 Task: Create new customer invoice with Date Opened: 17-Apr-23, Select Customer: The Overhaul, Terms: Net 15. Make invoice entry for item-1 with Date: 17-Apr-23, Description: African Spice Luxury Home Reed Diffuser & Decor
, Income Account: Income:Sales, Quantity: 2, Unit Price: 15.49, Sales Tax: Y, Sales Tax Included: N, Tax Table: Sales Tax. Make entry for item-2 with Date: 17-Apr-23, Description: Neutrogena Healthy Lips Plumping Serum
, Income Account: Income:Sales, Quantity: 1, Unit Price: 10.99, Sales Tax: Y, Sales Tax Included: N, Tax Table: Sales Tax. Post Invoice with Post Date: 17-Apr-23, Post to Accounts: Assets:Accounts Receivable. Pay / Process Payment with Transaction Date: 01-May-23, Amount: 44.49, Transfer Account: Checking Account. Go to 'Print Invoice'.
Action: Mouse moved to (170, 35)
Screenshot: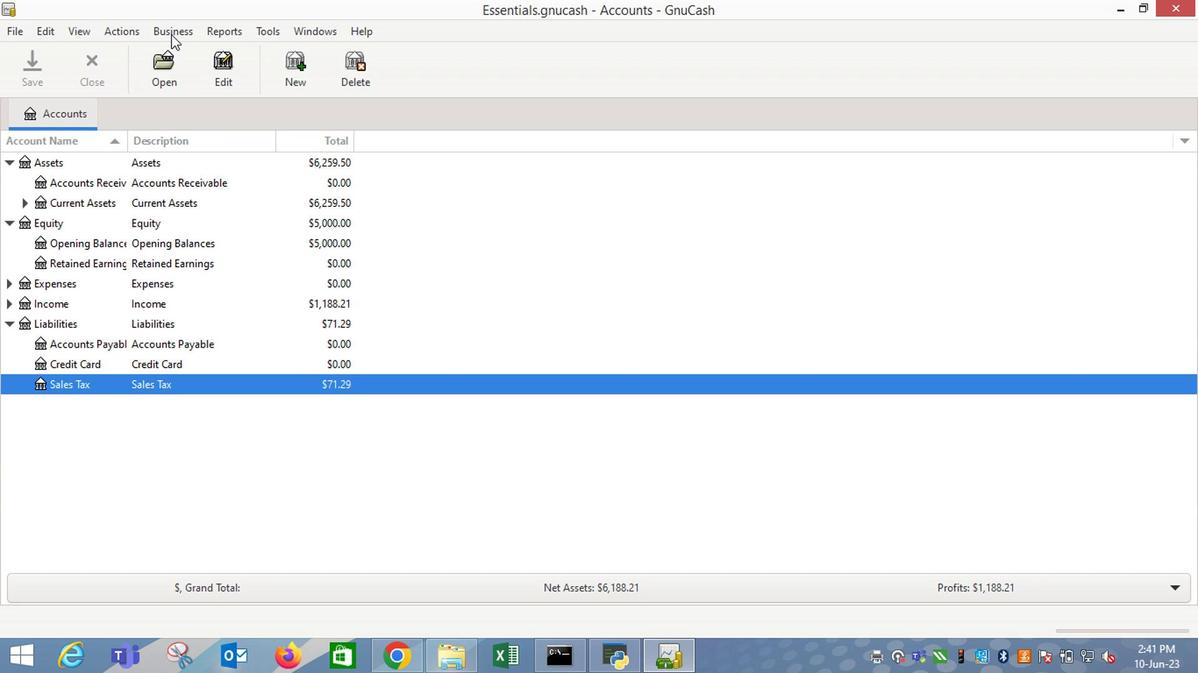 
Action: Mouse pressed left at (170, 35)
Screenshot: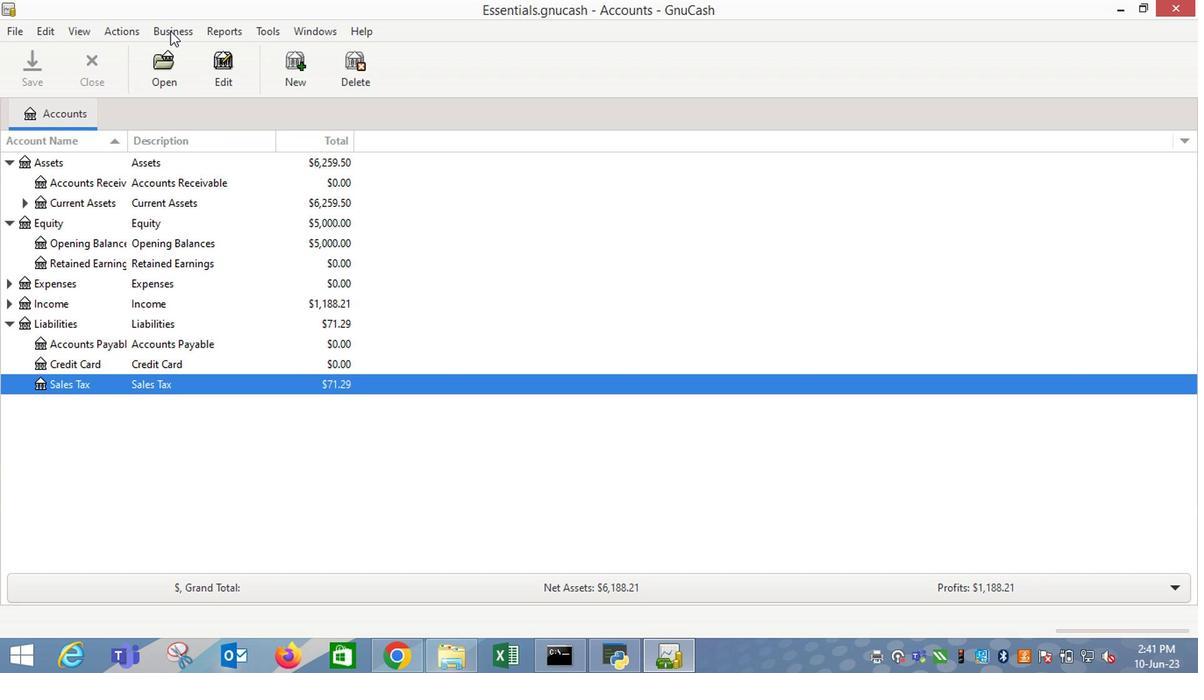 
Action: Mouse moved to (415, 124)
Screenshot: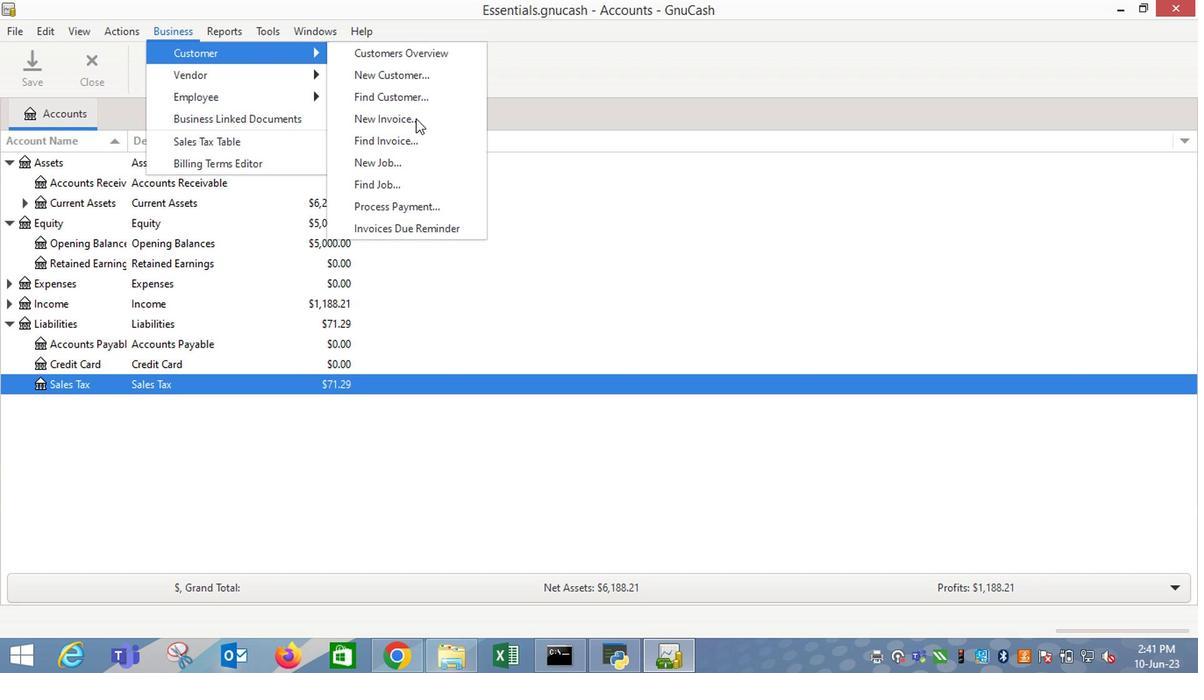 
Action: Mouse pressed left at (415, 124)
Screenshot: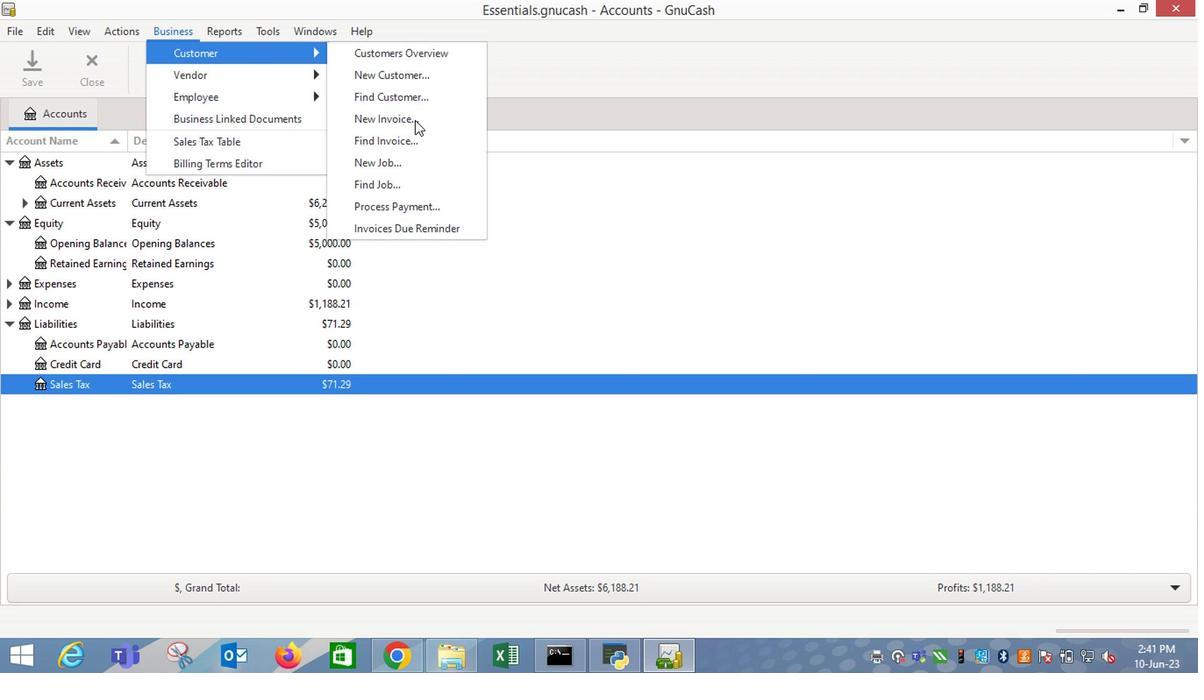 
Action: Mouse moved to (717, 273)
Screenshot: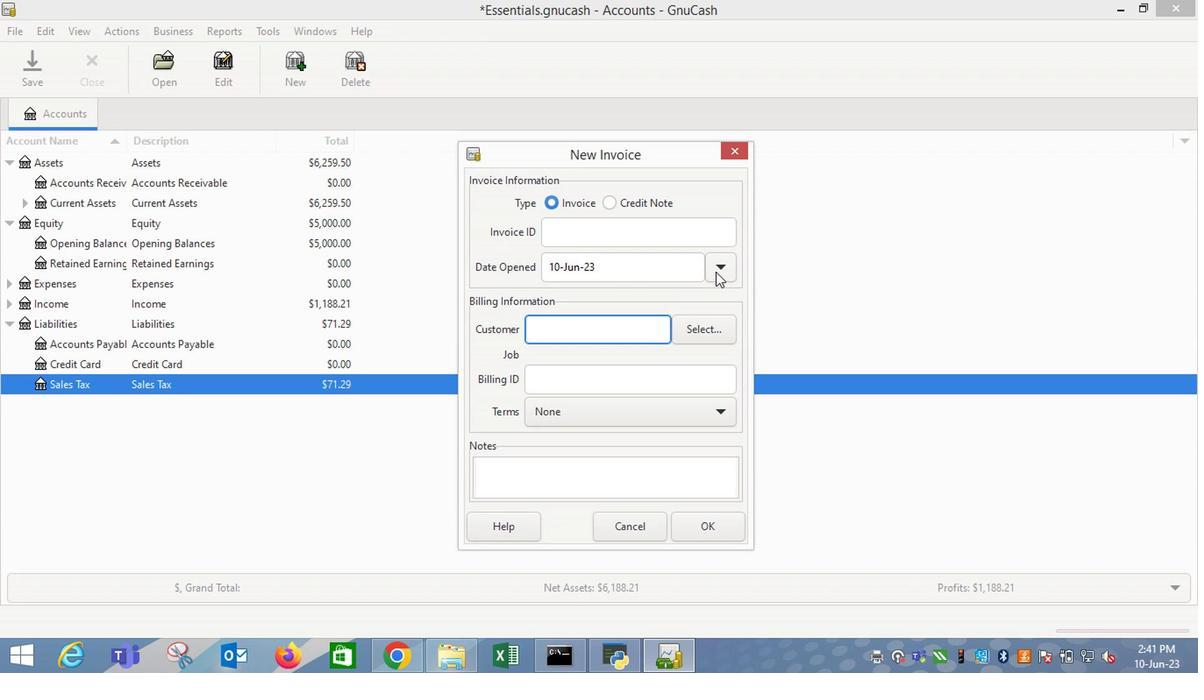 
Action: Mouse pressed left at (717, 273)
Screenshot: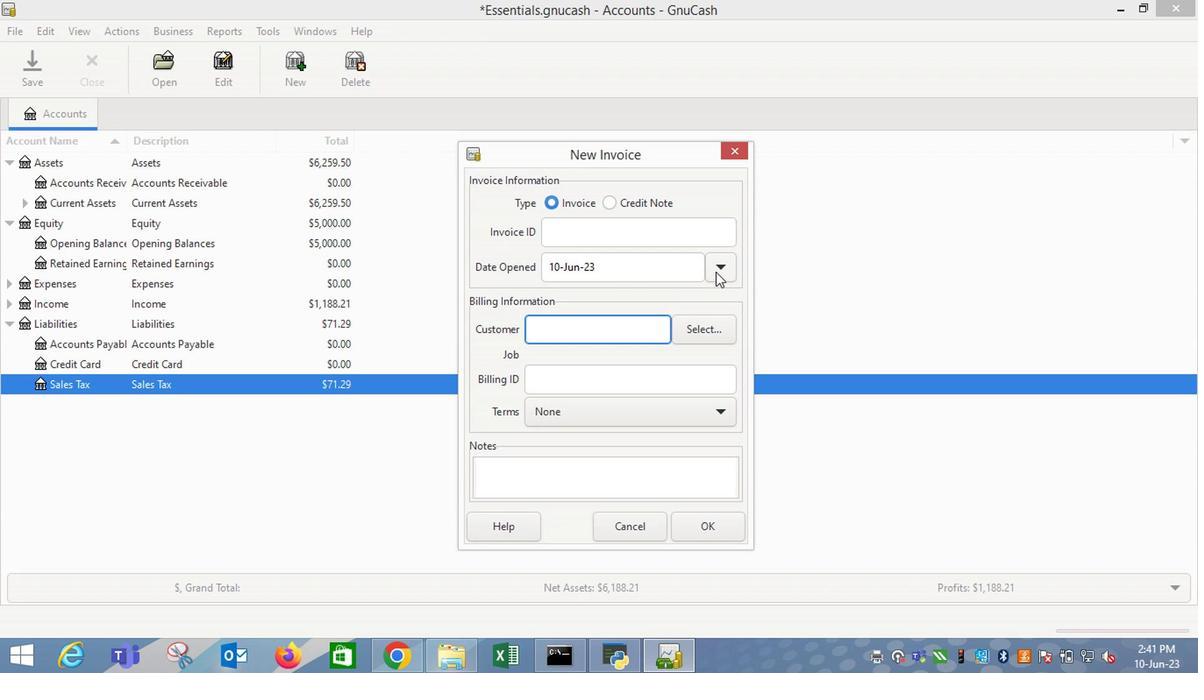 
Action: Mouse moved to (584, 298)
Screenshot: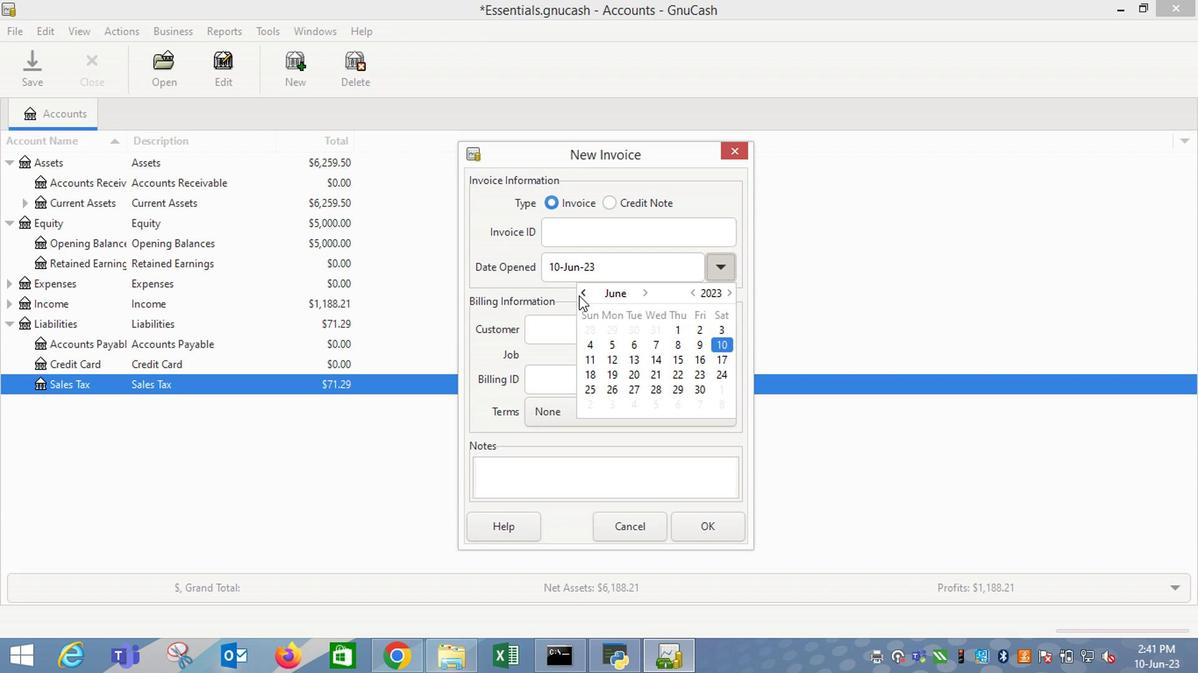 
Action: Mouse pressed left at (584, 298)
Screenshot: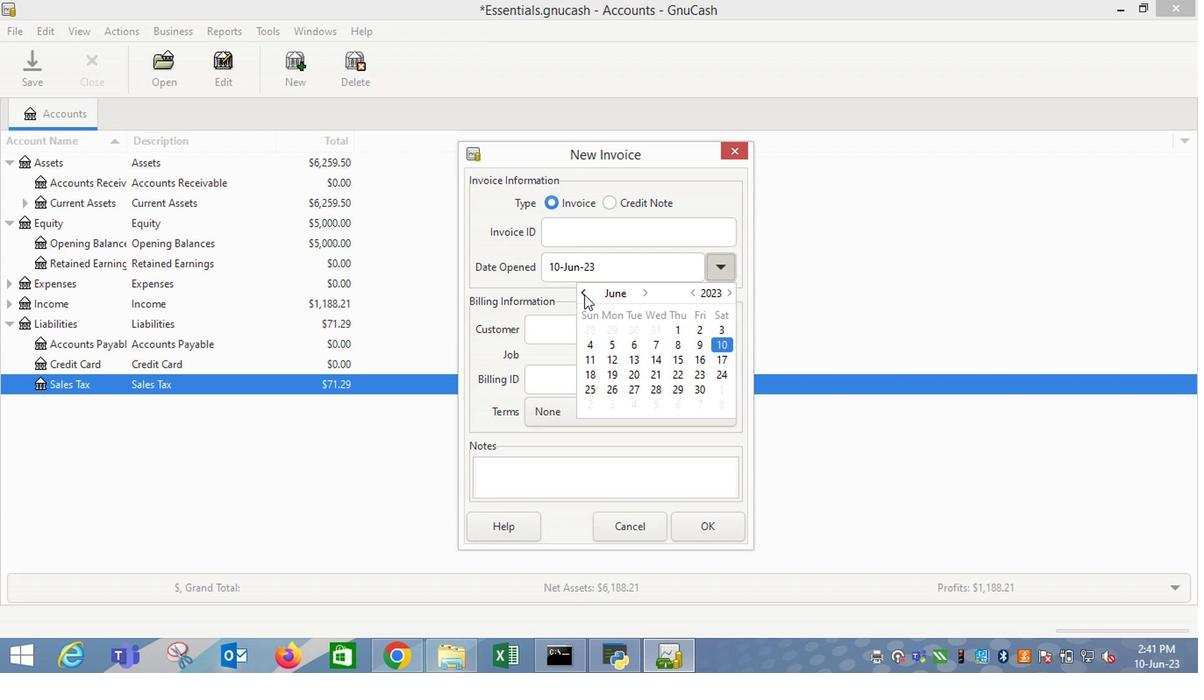 
Action: Mouse pressed left at (584, 298)
Screenshot: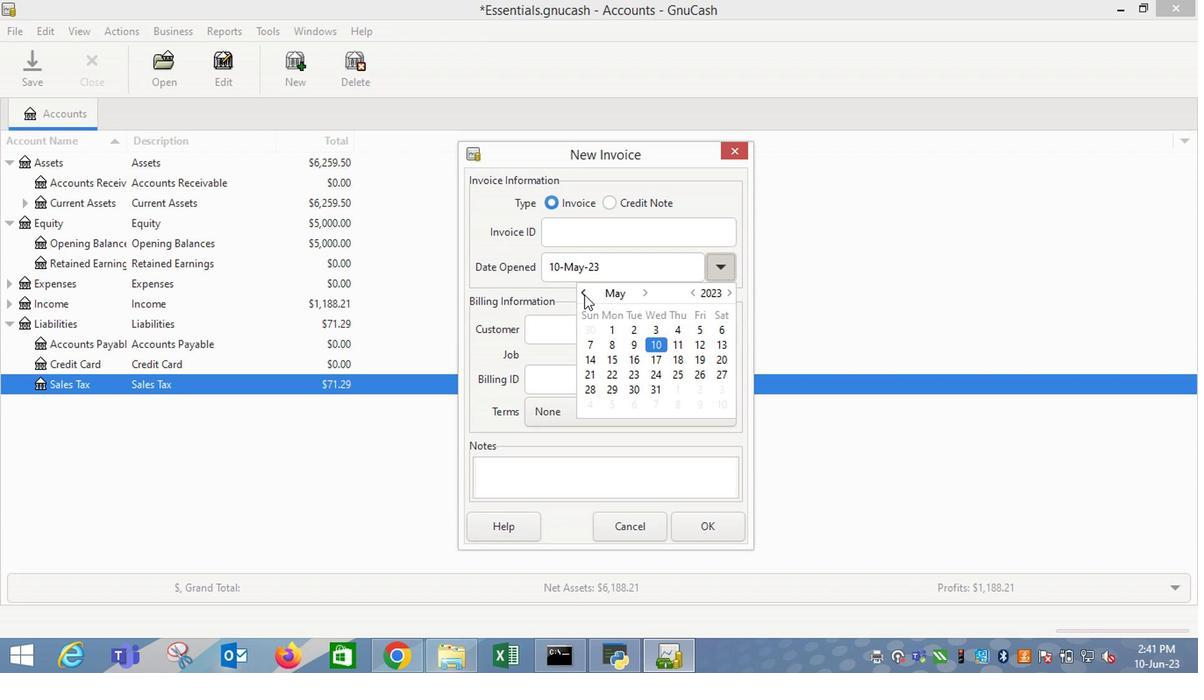 
Action: Mouse moved to (612, 380)
Screenshot: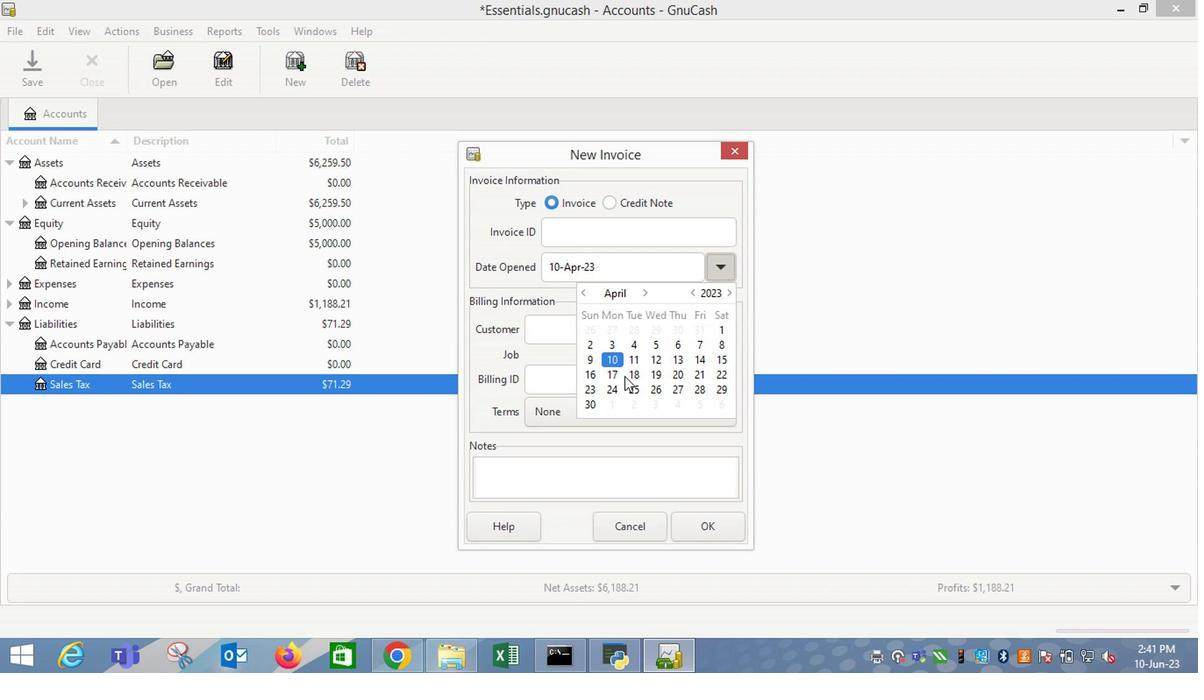 
Action: Mouse pressed left at (612, 380)
Screenshot: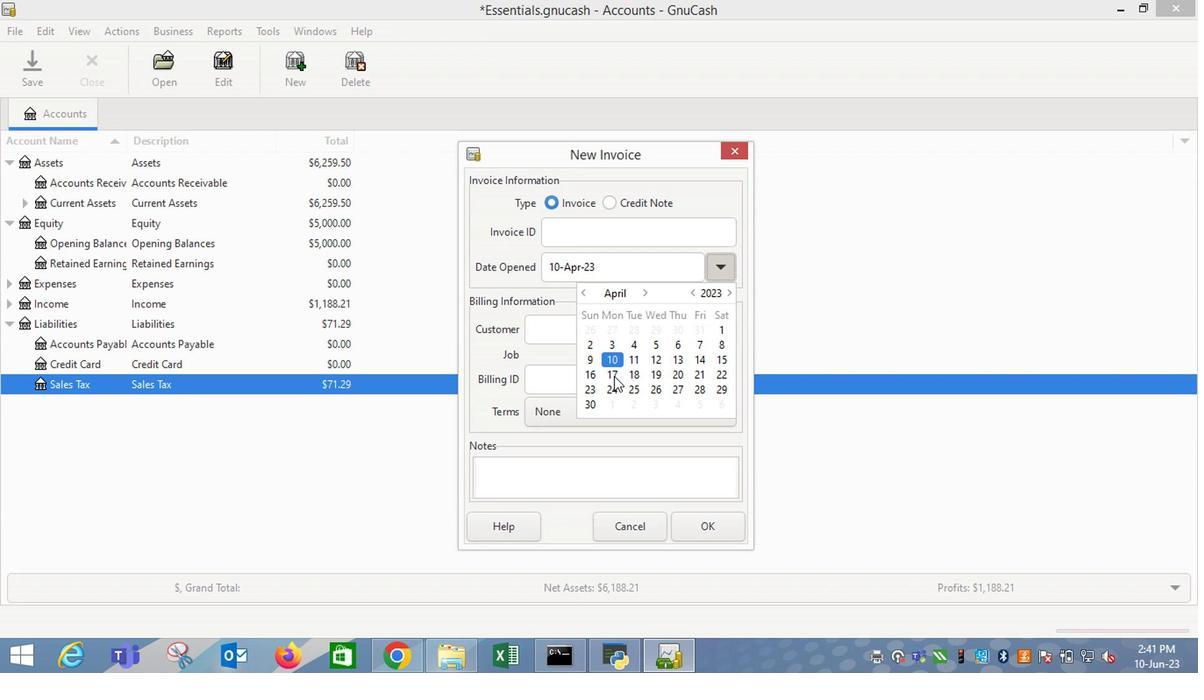 
Action: Mouse moved to (538, 337)
Screenshot: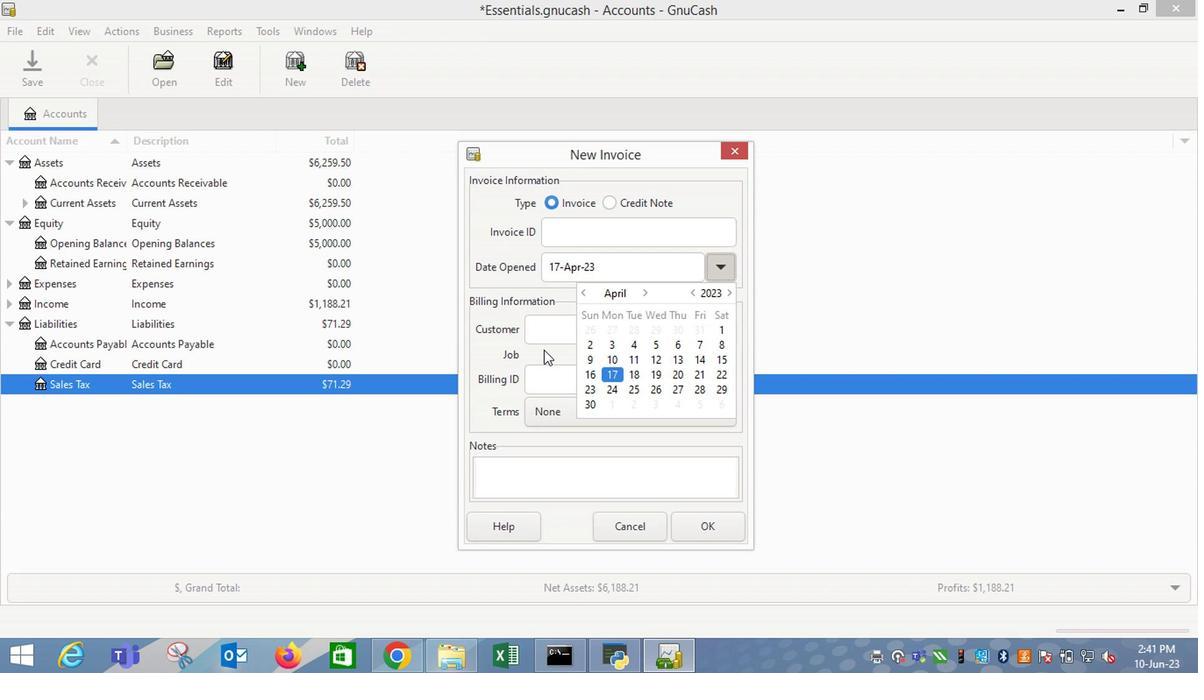 
Action: Mouse pressed left at (538, 337)
Screenshot: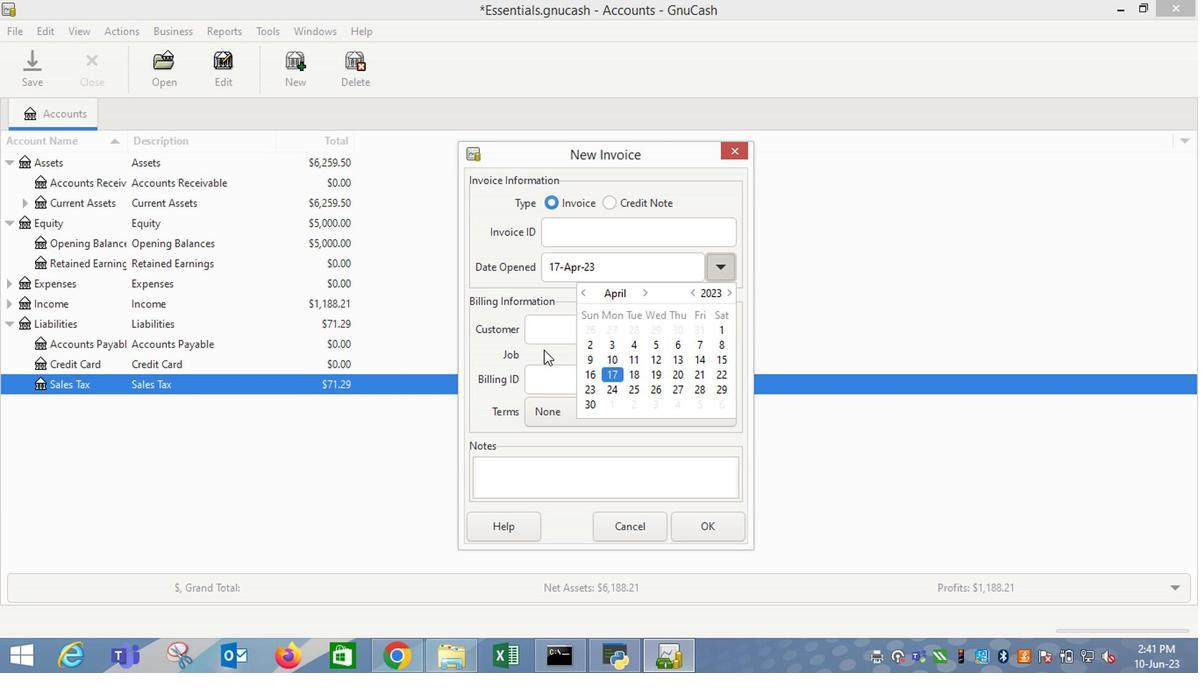 
Action: Mouse pressed left at (538, 337)
Screenshot: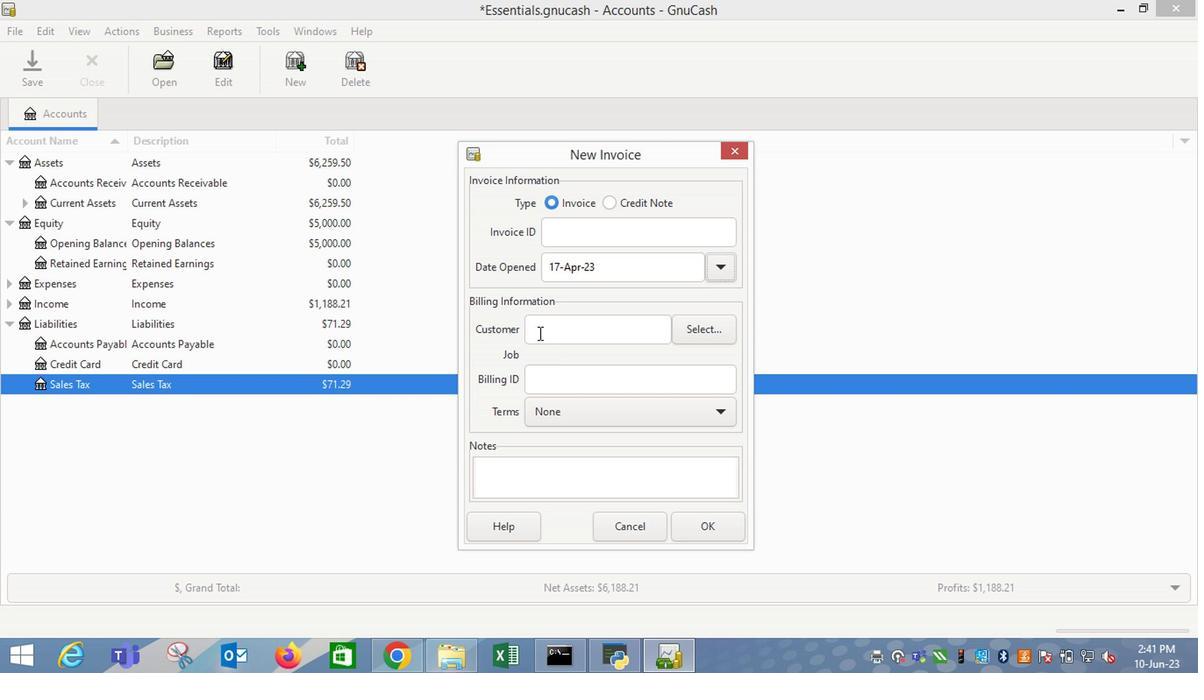 
Action: Key pressed <Key.shift_r>The<Key.space><Key.shift_r>O
Screenshot: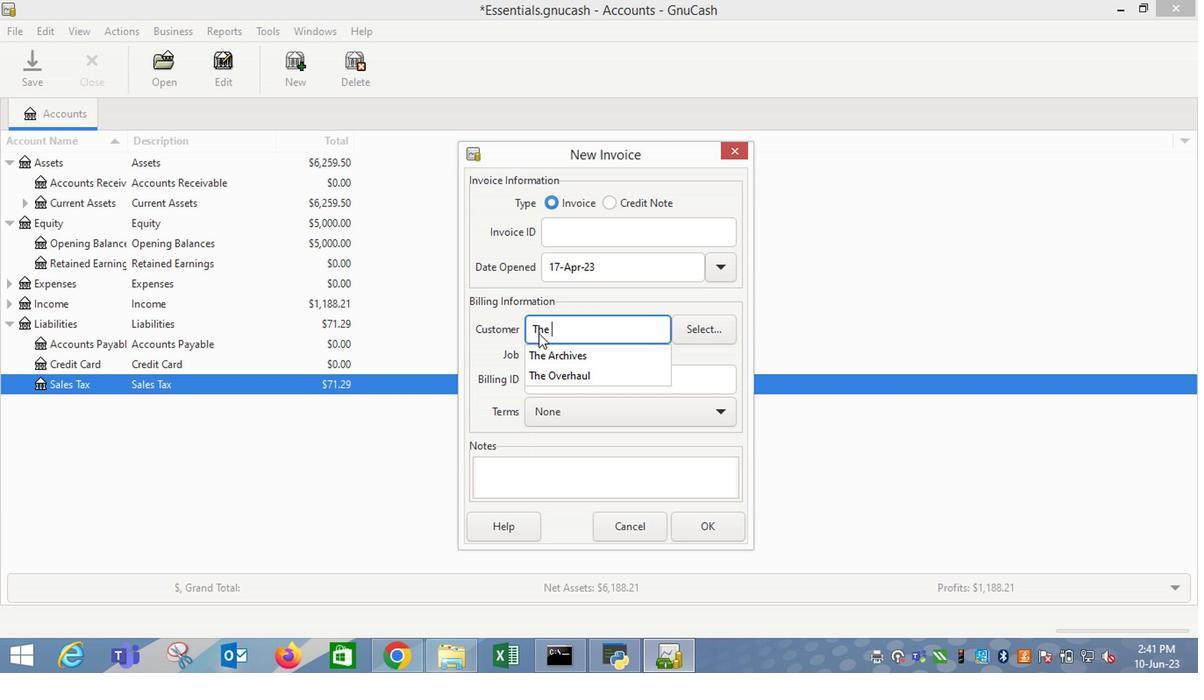 
Action: Mouse moved to (559, 357)
Screenshot: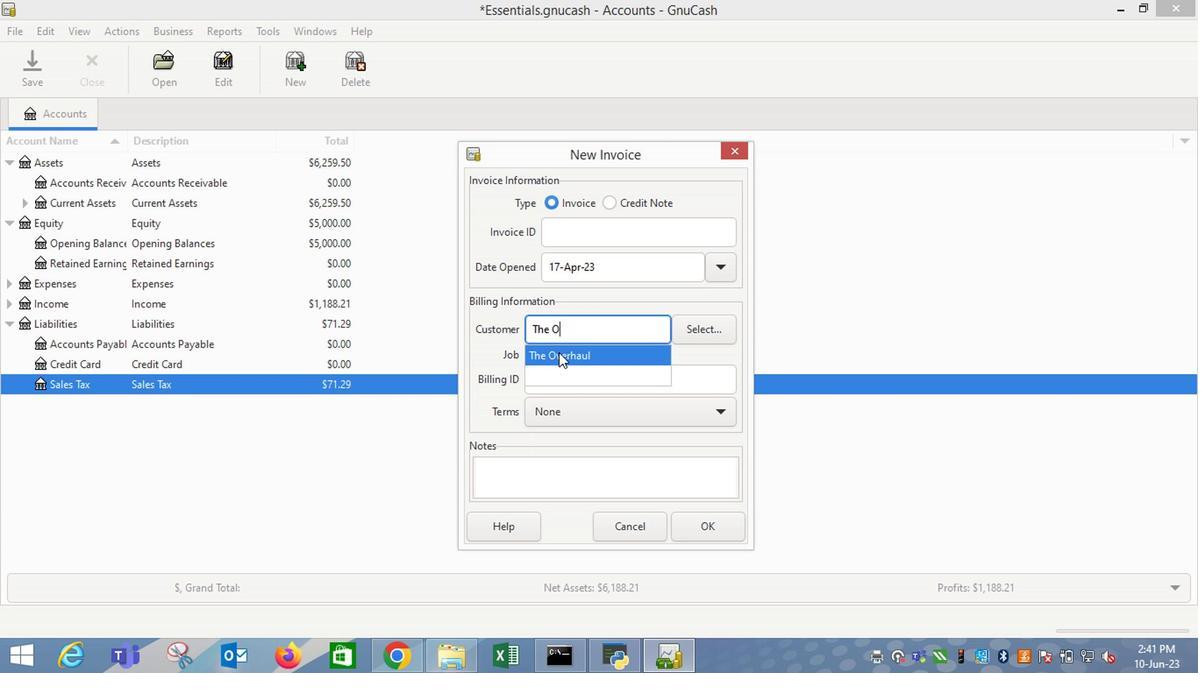 
Action: Mouse pressed left at (559, 357)
Screenshot: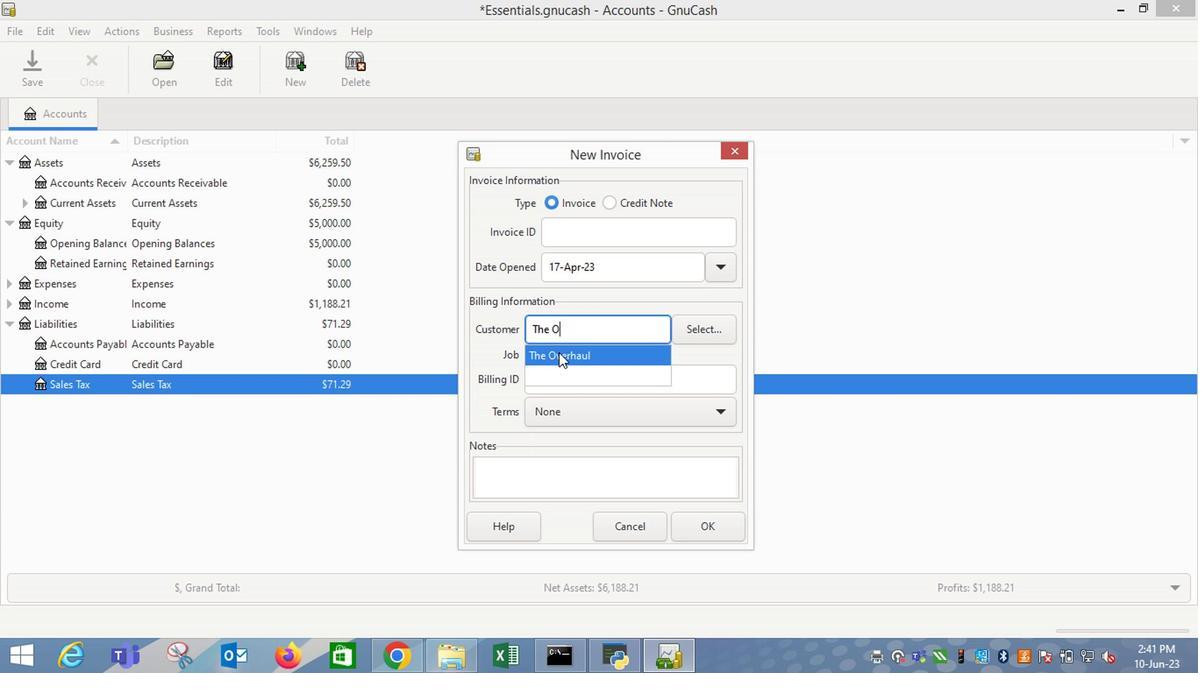 
Action: Mouse moved to (556, 431)
Screenshot: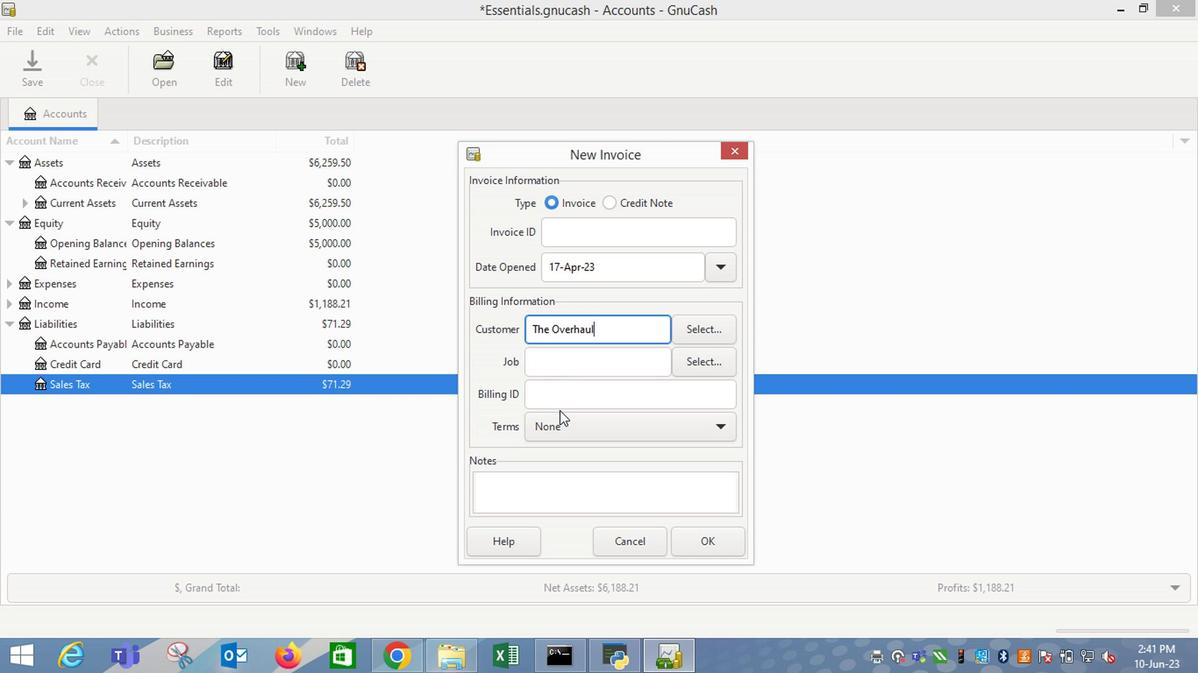 
Action: Mouse pressed left at (556, 431)
Screenshot: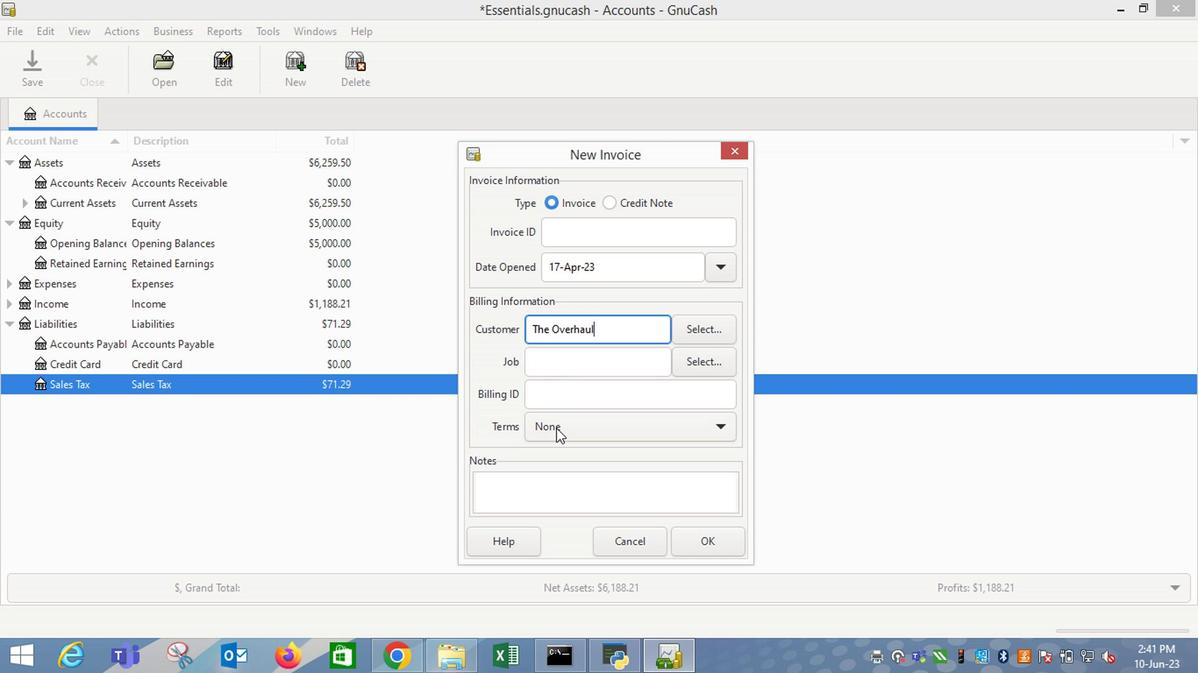 
Action: Mouse moved to (562, 464)
Screenshot: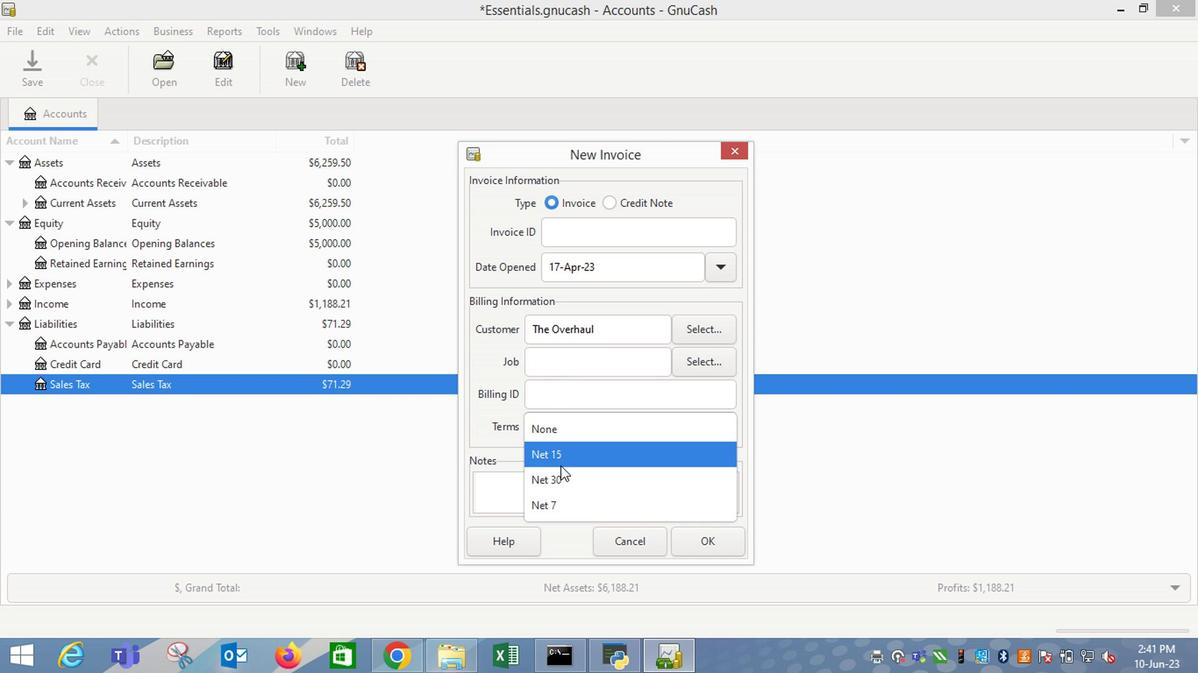 
Action: Mouse pressed left at (562, 464)
Screenshot: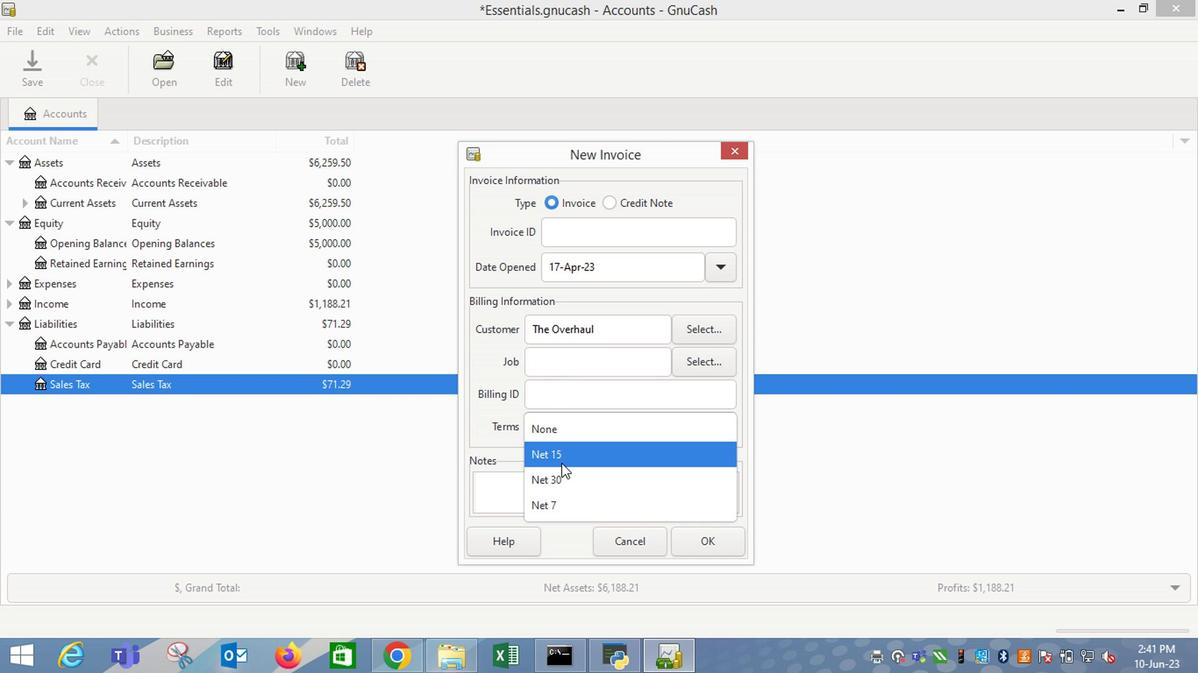 
Action: Mouse moved to (700, 556)
Screenshot: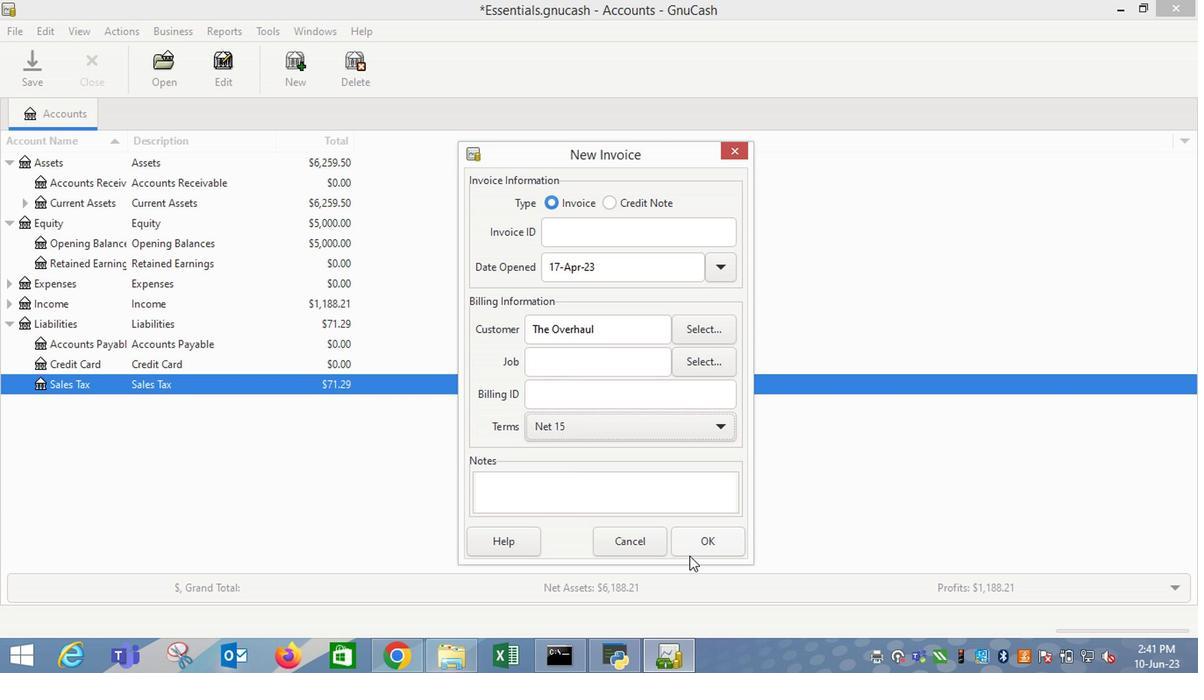 
Action: Mouse pressed left at (700, 556)
Screenshot: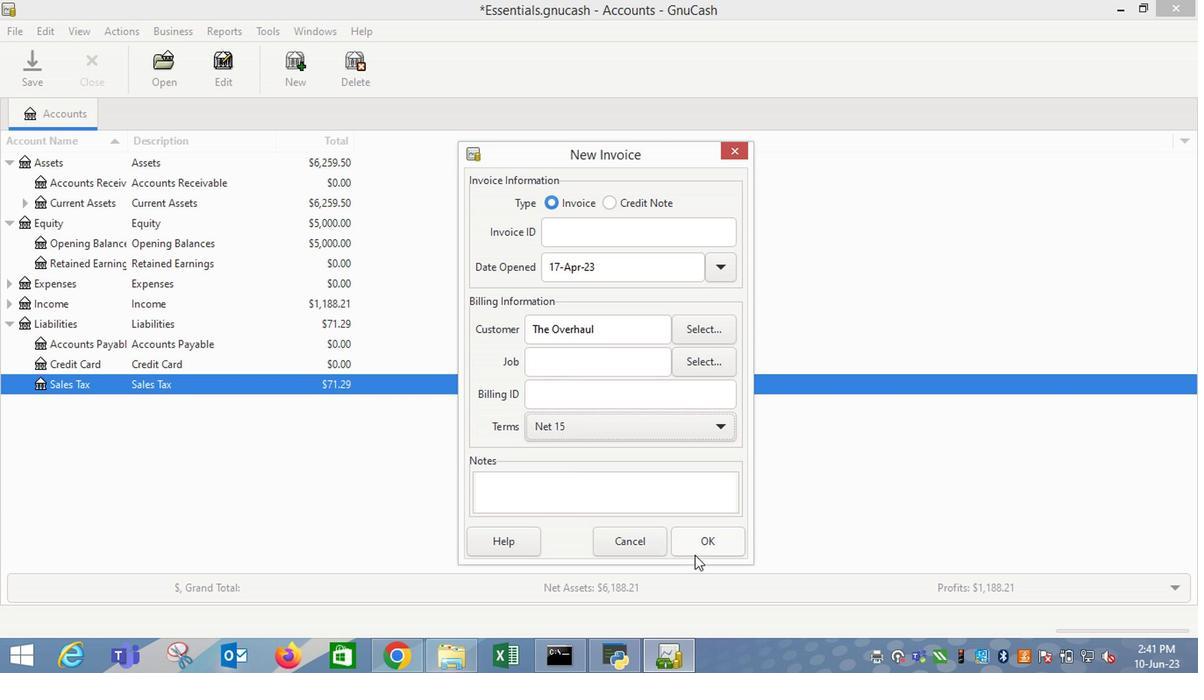 
Action: Mouse moved to (83, 350)
Screenshot: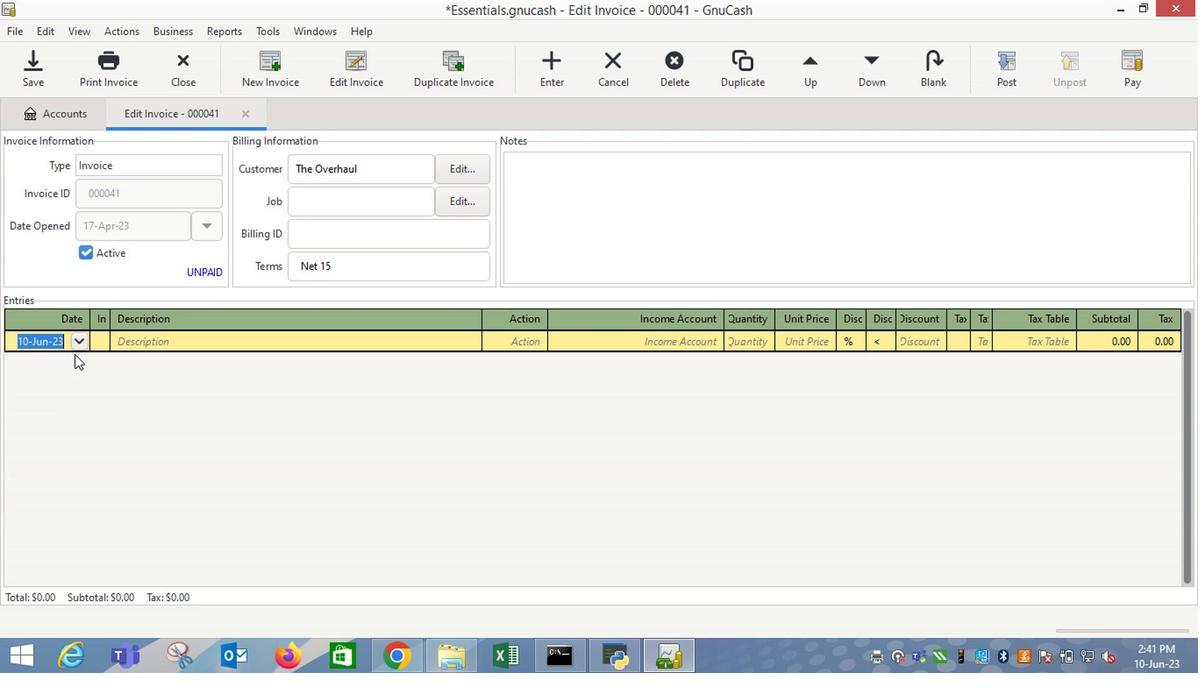 
Action: Mouse pressed left at (83, 350)
Screenshot: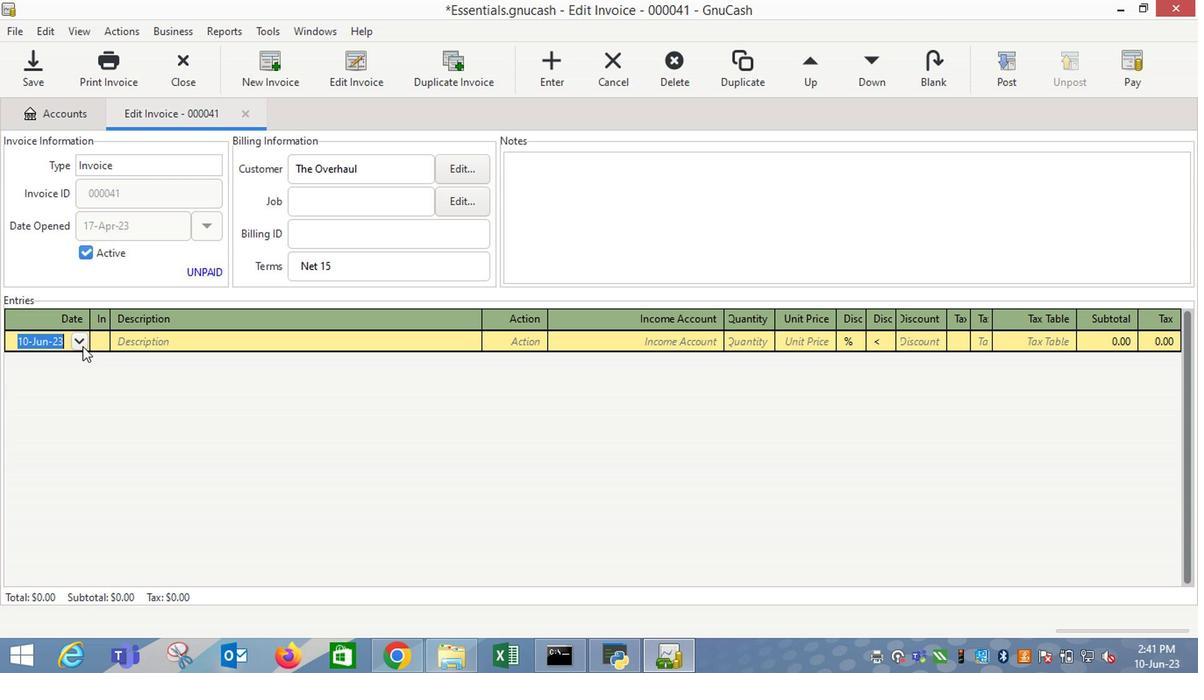 
Action: Mouse moved to (13, 366)
Screenshot: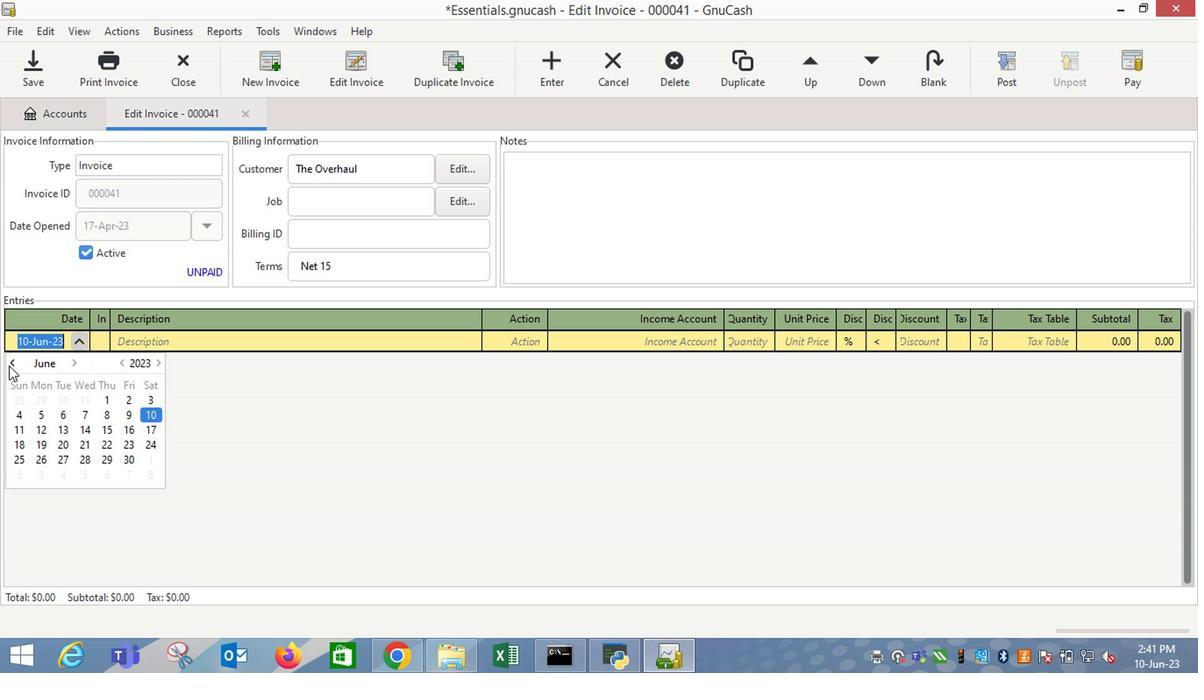 
Action: Mouse pressed left at (13, 366)
Screenshot: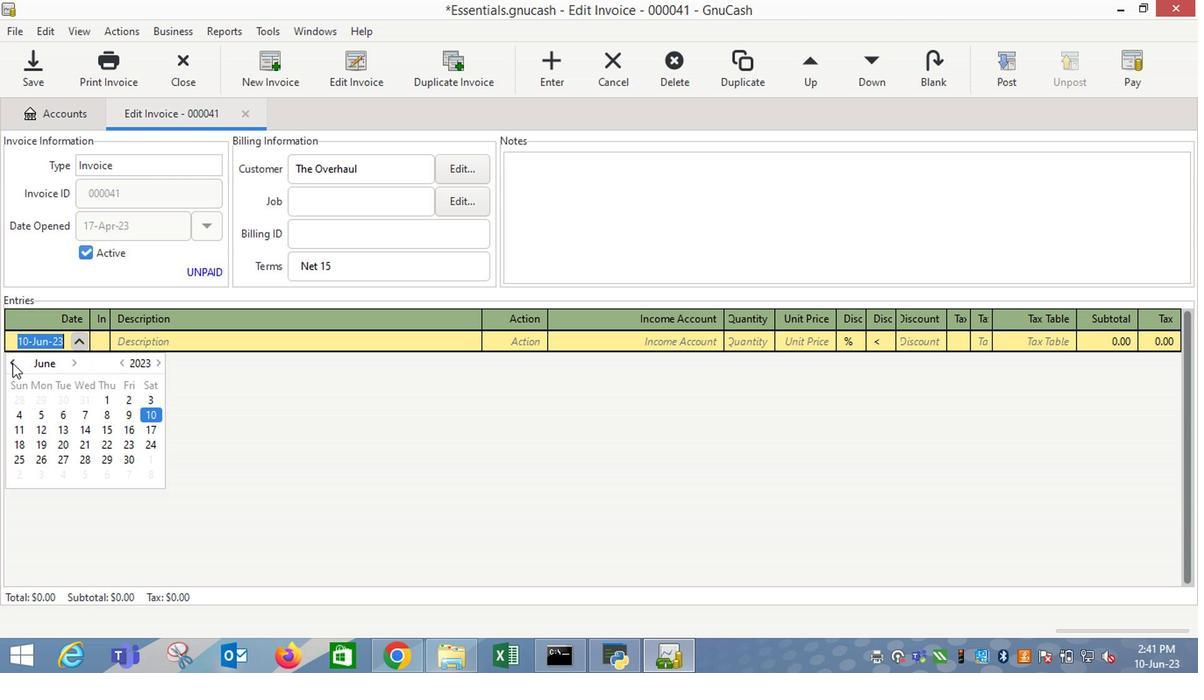 
Action: Mouse pressed left at (13, 366)
Screenshot: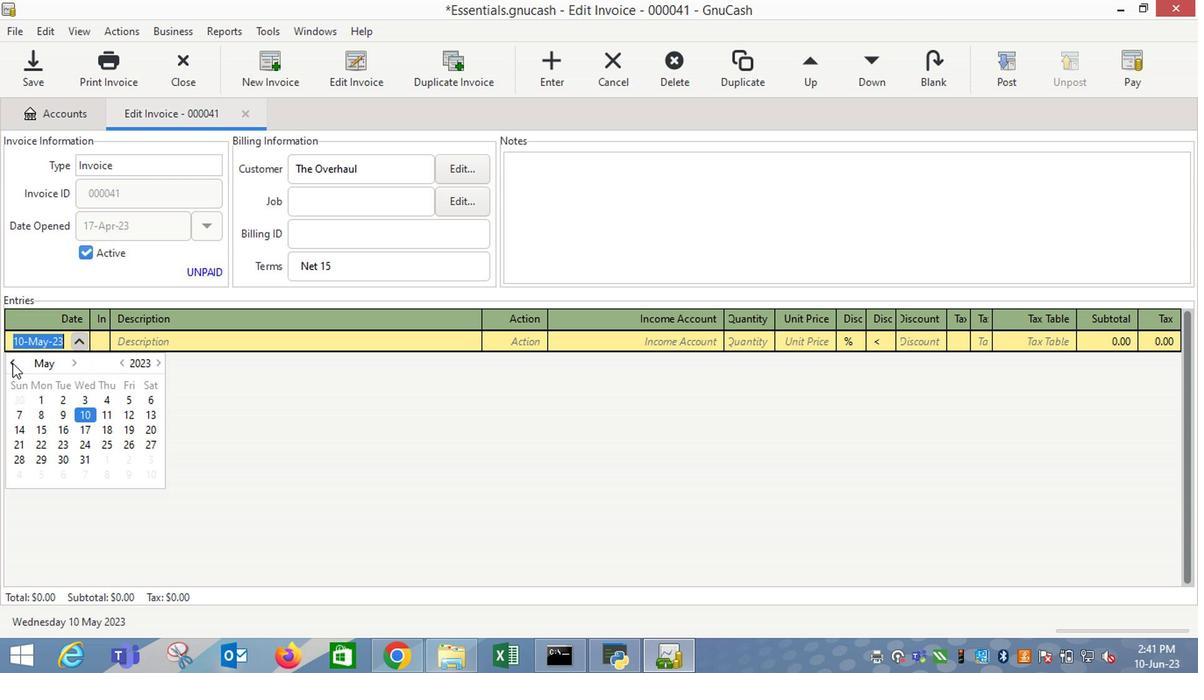 
Action: Mouse moved to (36, 447)
Screenshot: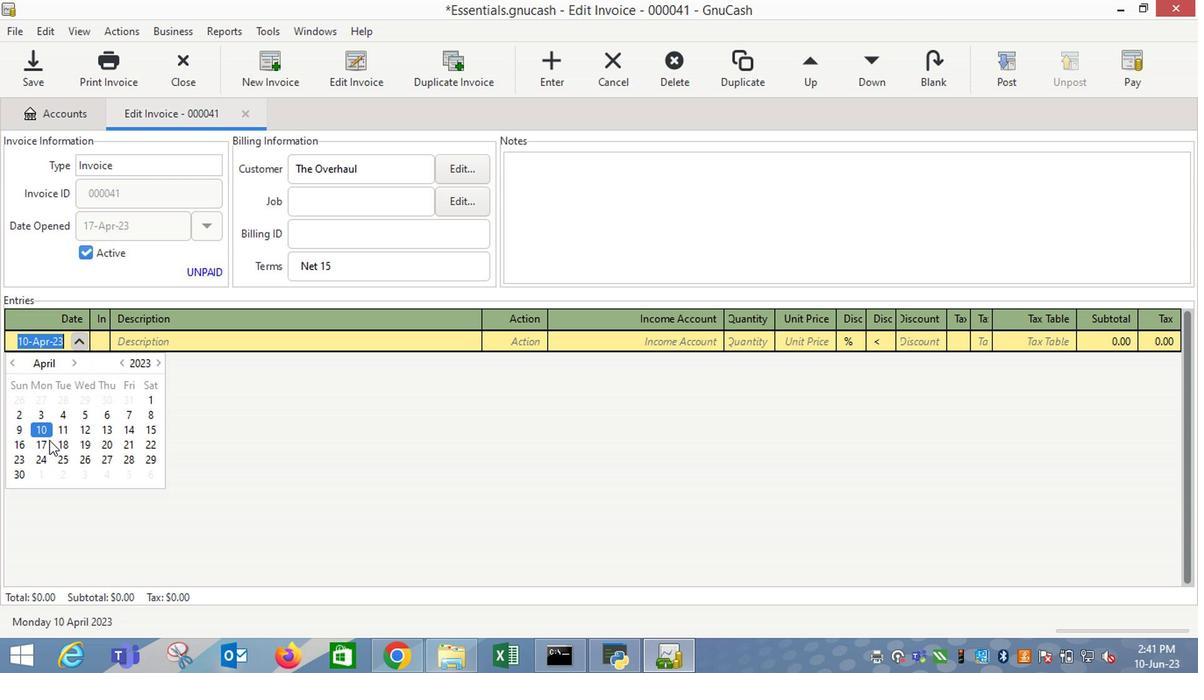 
Action: Mouse pressed left at (36, 447)
Screenshot: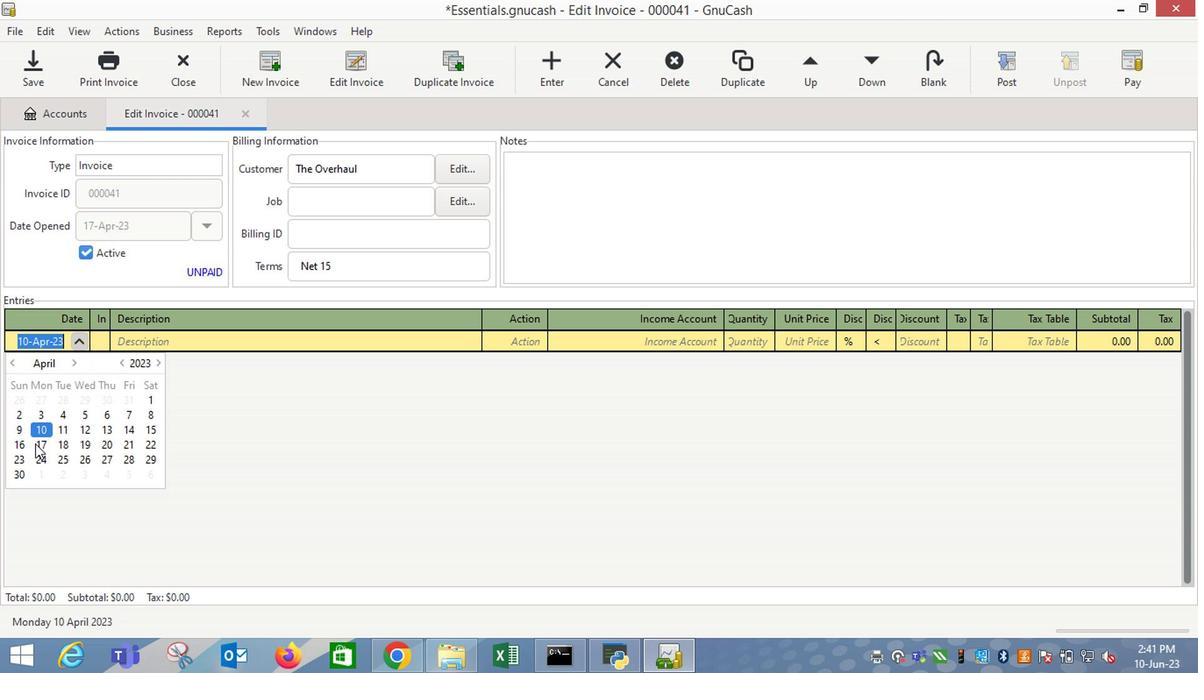 
Action: Mouse moved to (37, 447)
Screenshot: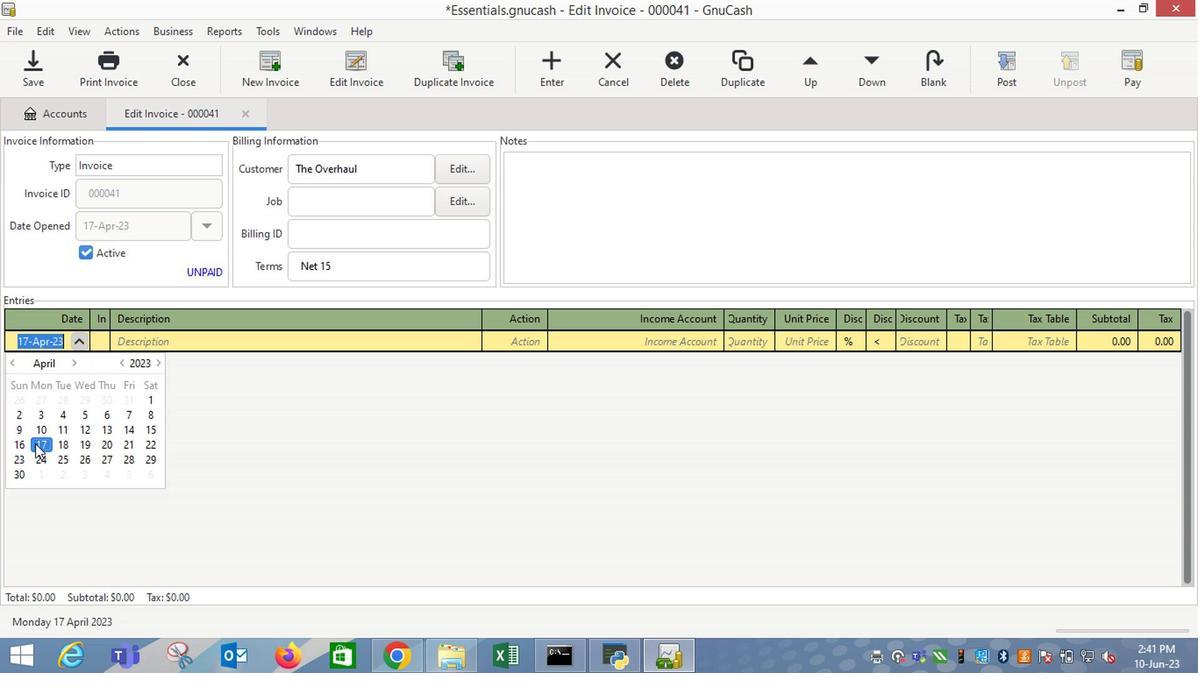 
Action: Key pressed <Key.tab><Key.shift_r>African<Key.tab>2<Key.tab>15.49<Key.tab>
Screenshot: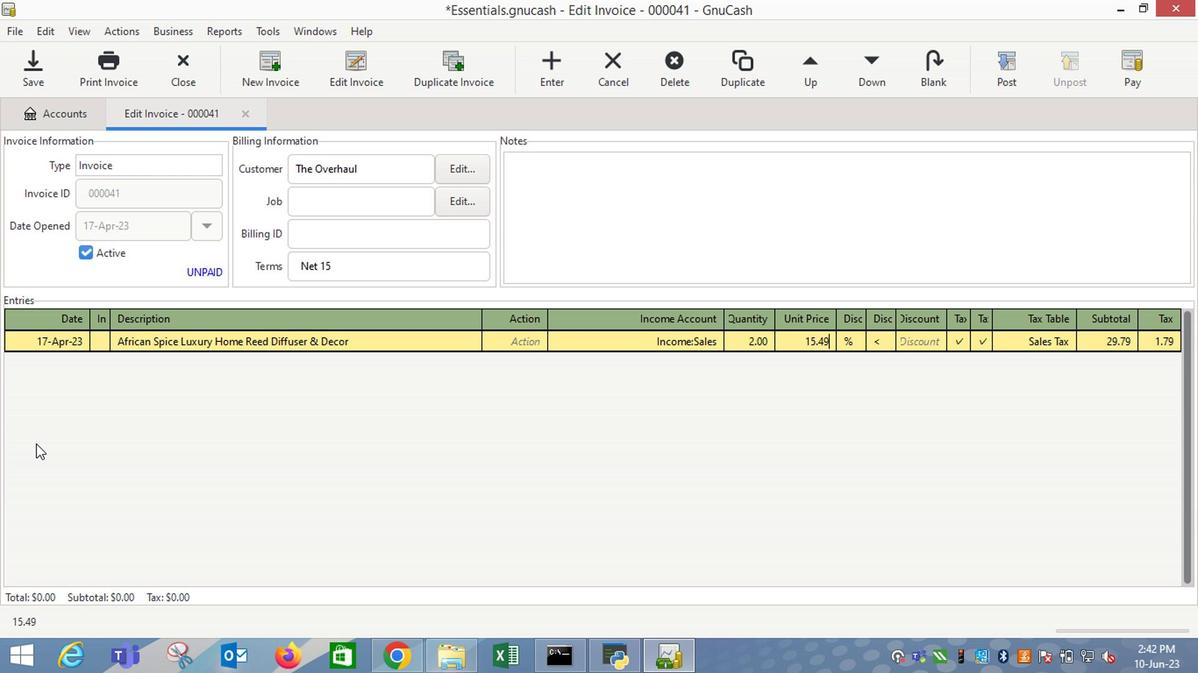 
Action: Mouse moved to (979, 337)
Screenshot: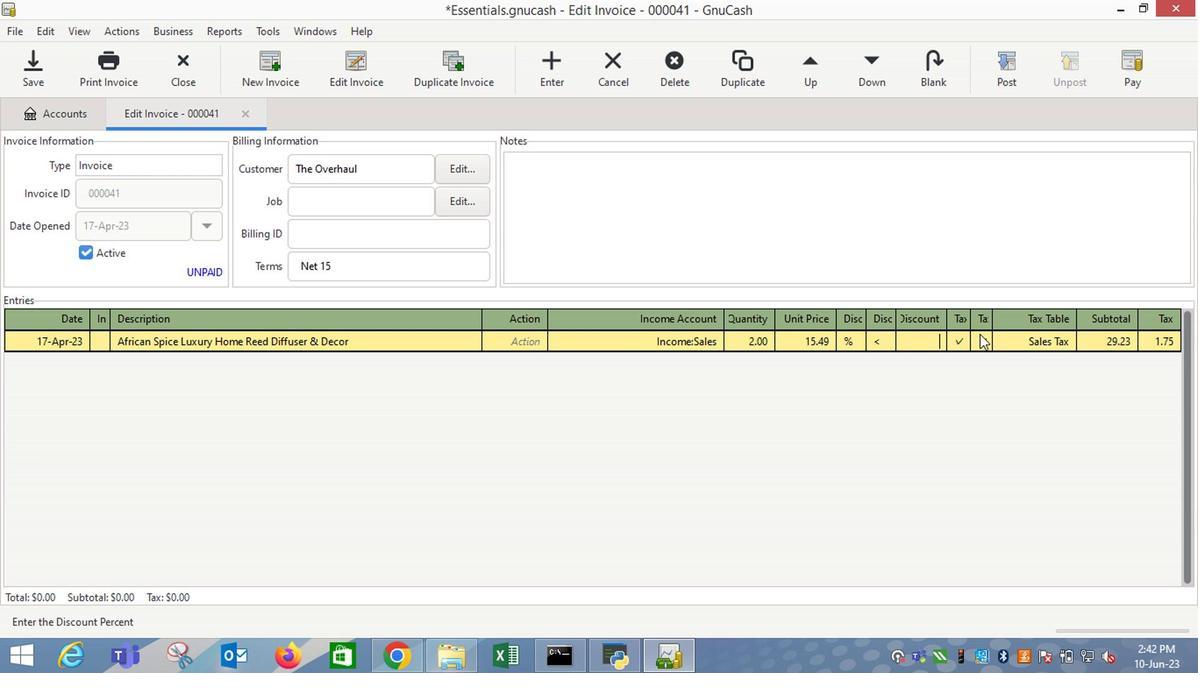 
Action: Mouse pressed left at (978, 338)
Screenshot: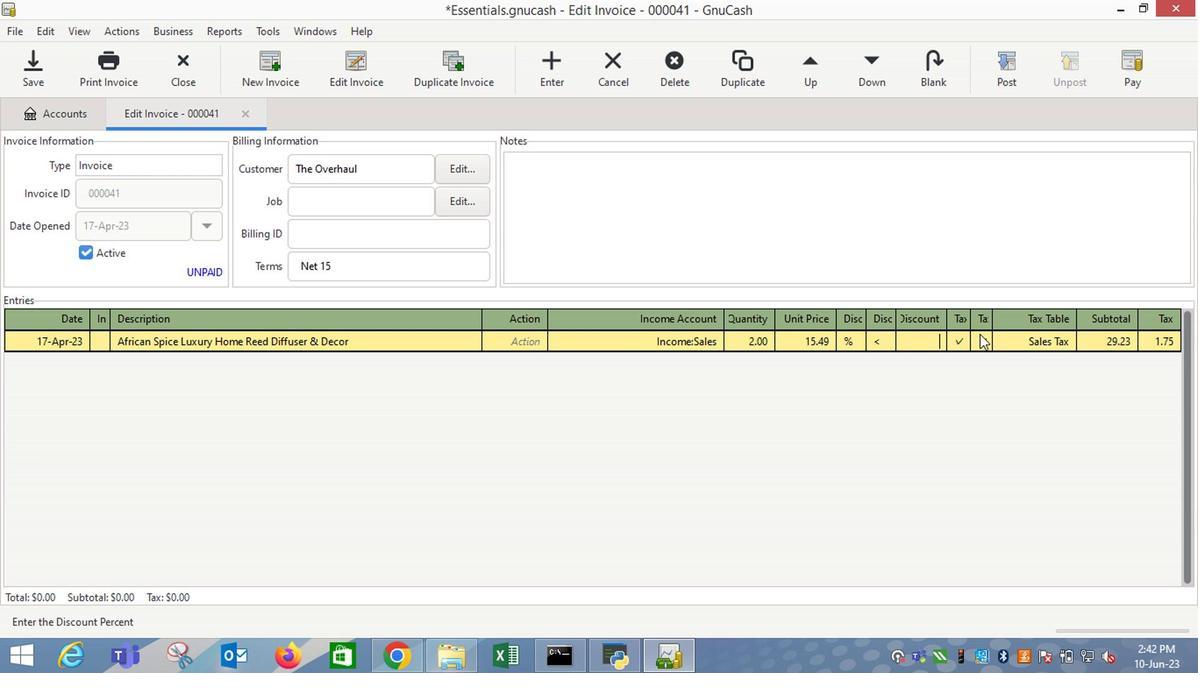
Action: Mouse moved to (986, 359)
Screenshot: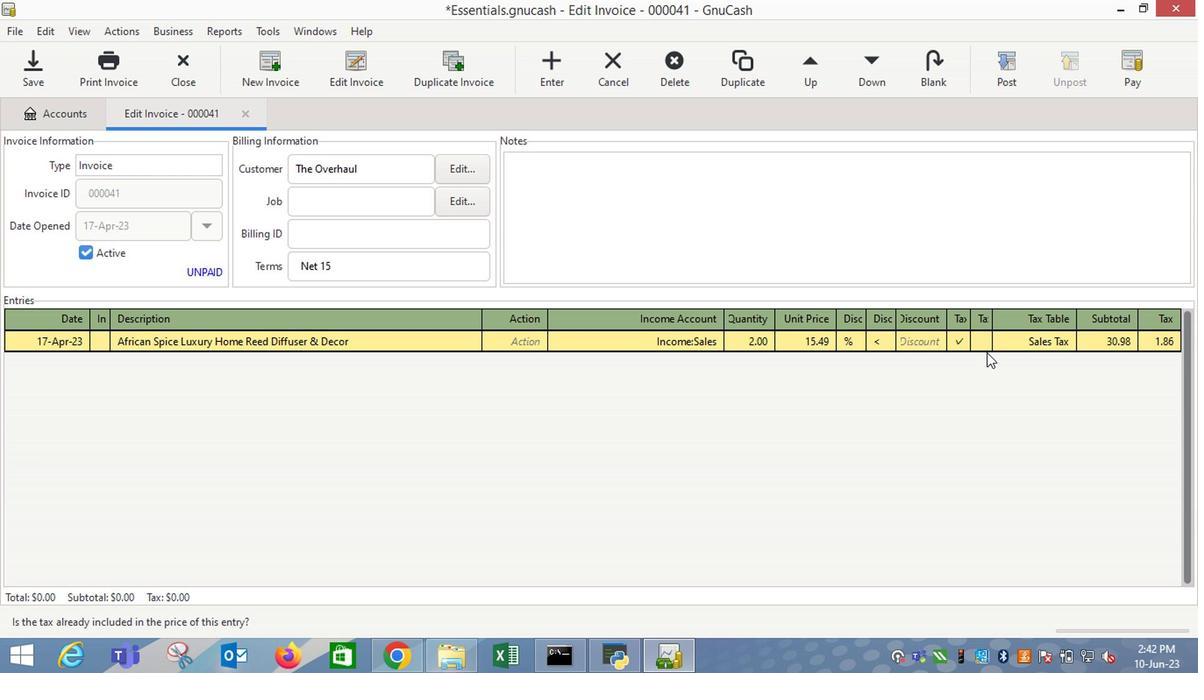 
Action: Mouse pressed left at (986, 359)
Screenshot: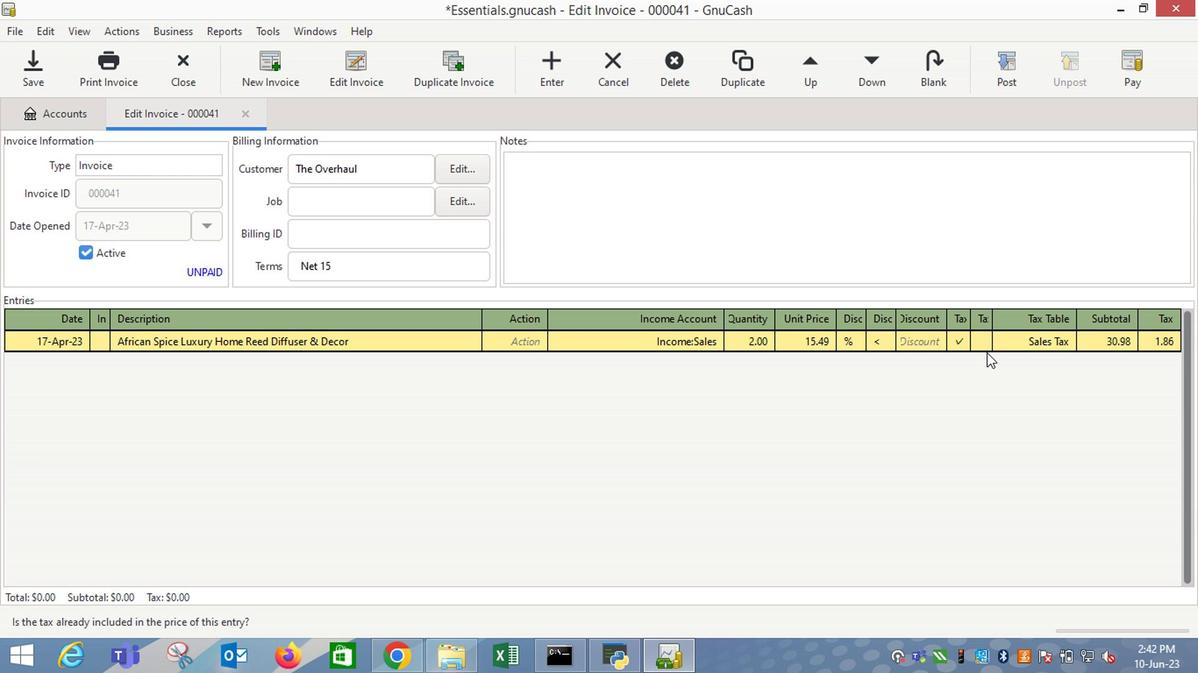 
Action: Mouse moved to (1039, 340)
Screenshot: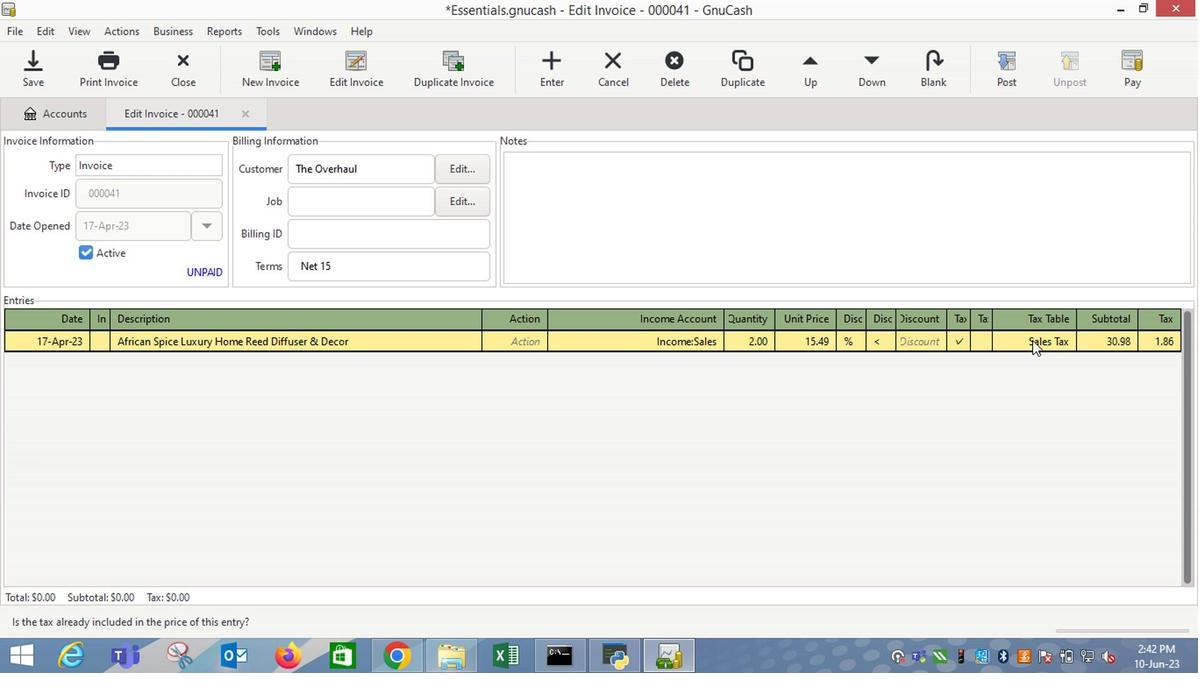 
Action: Mouse pressed left at (1039, 340)
Screenshot: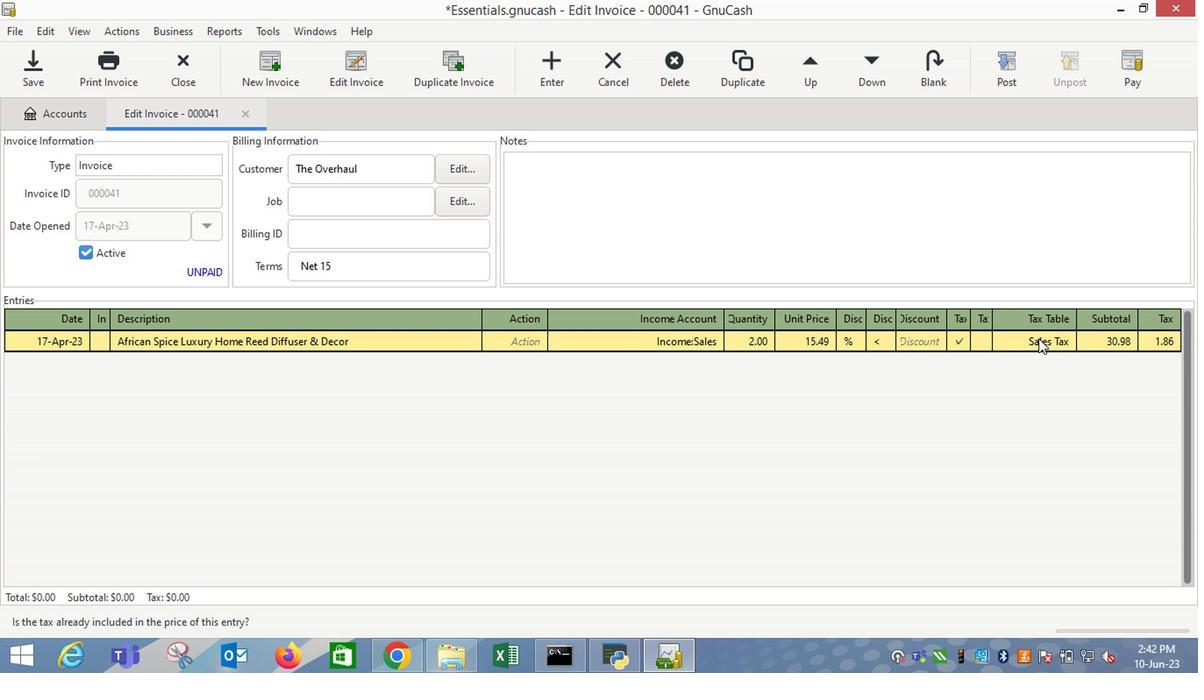 
Action: Mouse moved to (1038, 340)
Screenshot: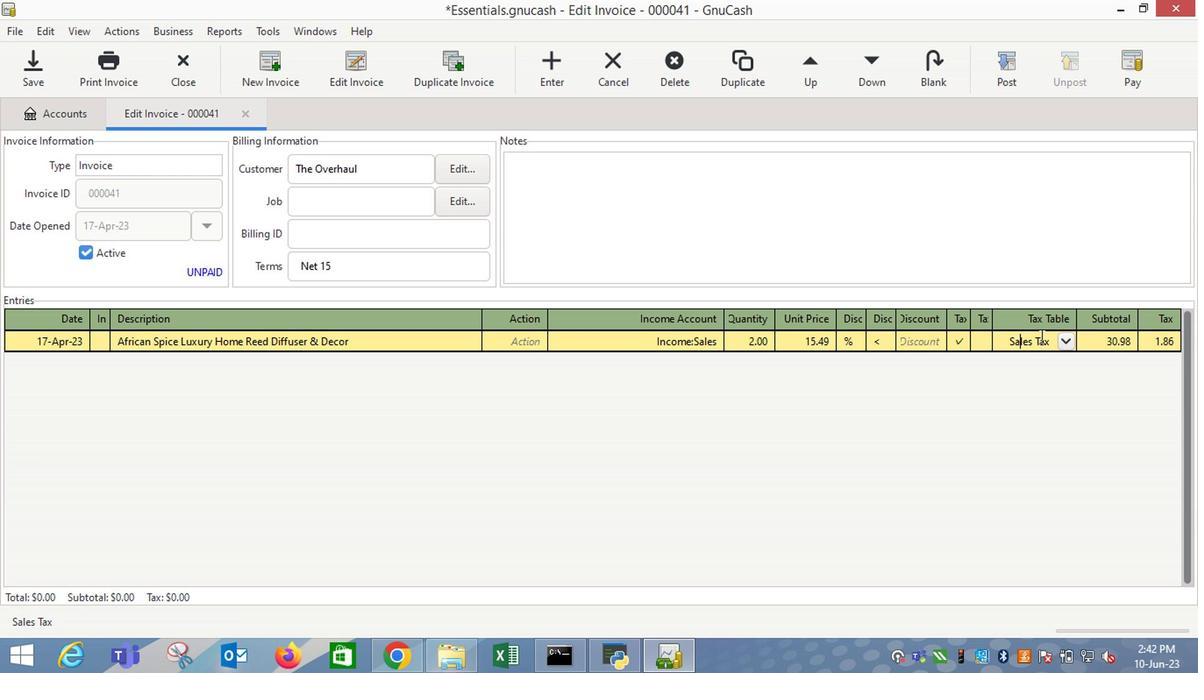 
Action: Key pressed <Key.enter><Key.tab><Key.shift_r>Ne
Screenshot: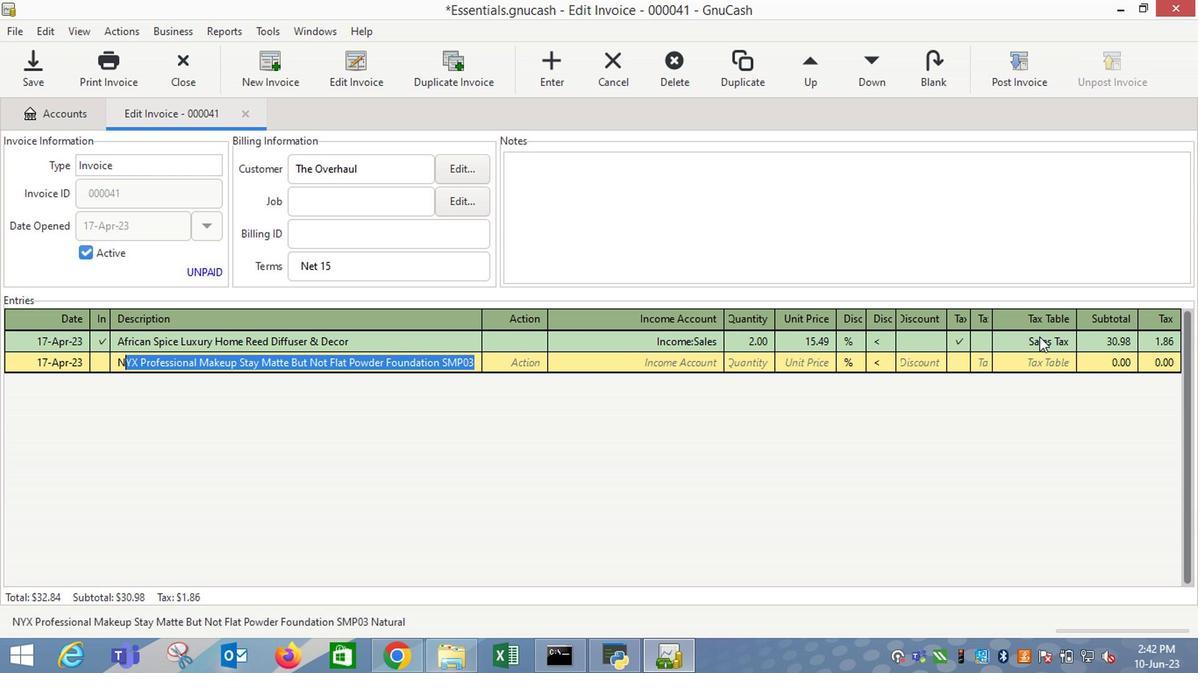 
Action: Mouse moved to (1037, 340)
Screenshot: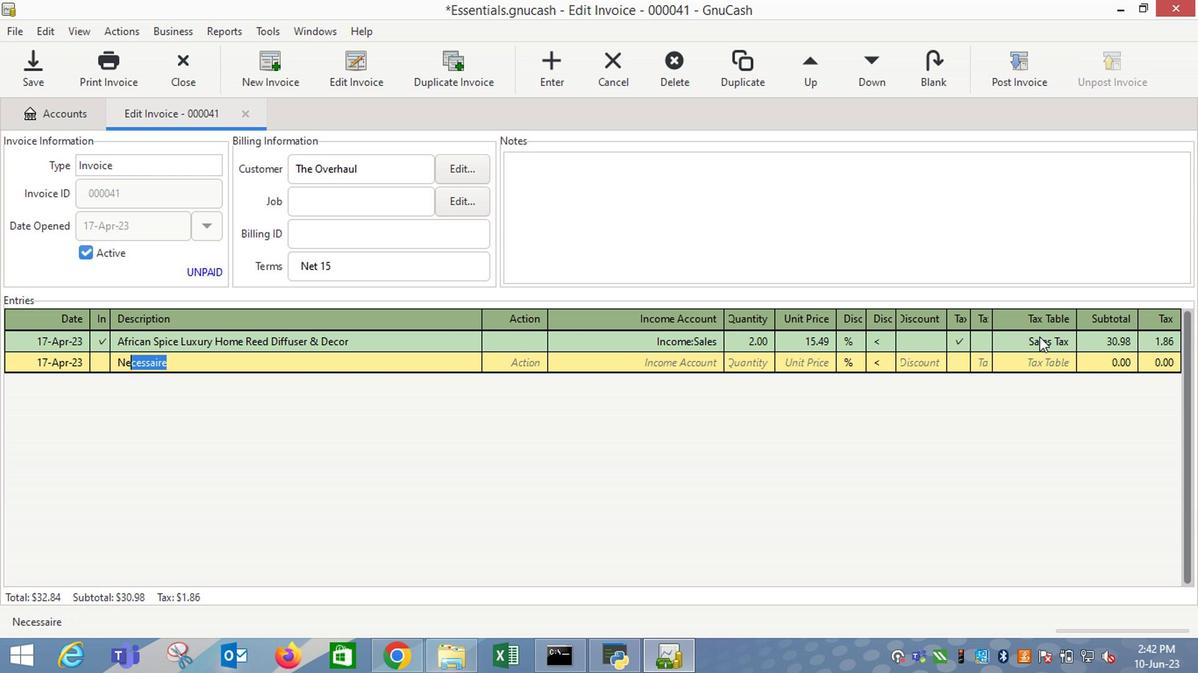 
Action: Key pressed u<Key.tab><Key.tab><Key.tab>
Screenshot: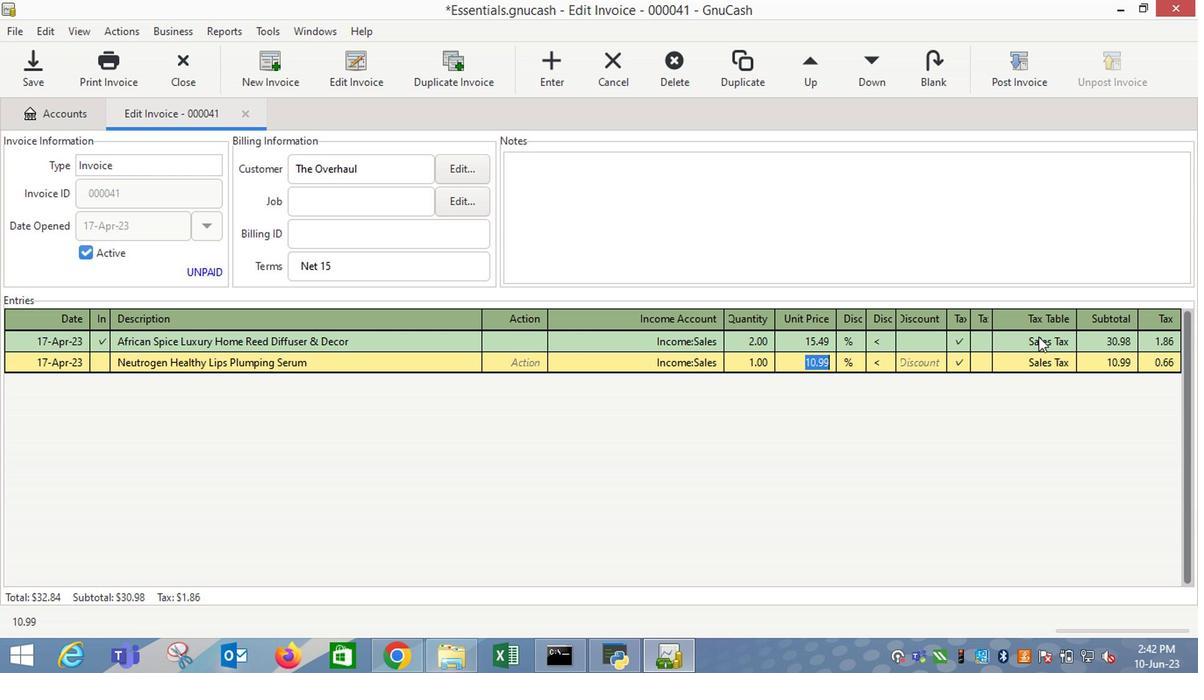 
Action: Mouse moved to (1018, 366)
Screenshot: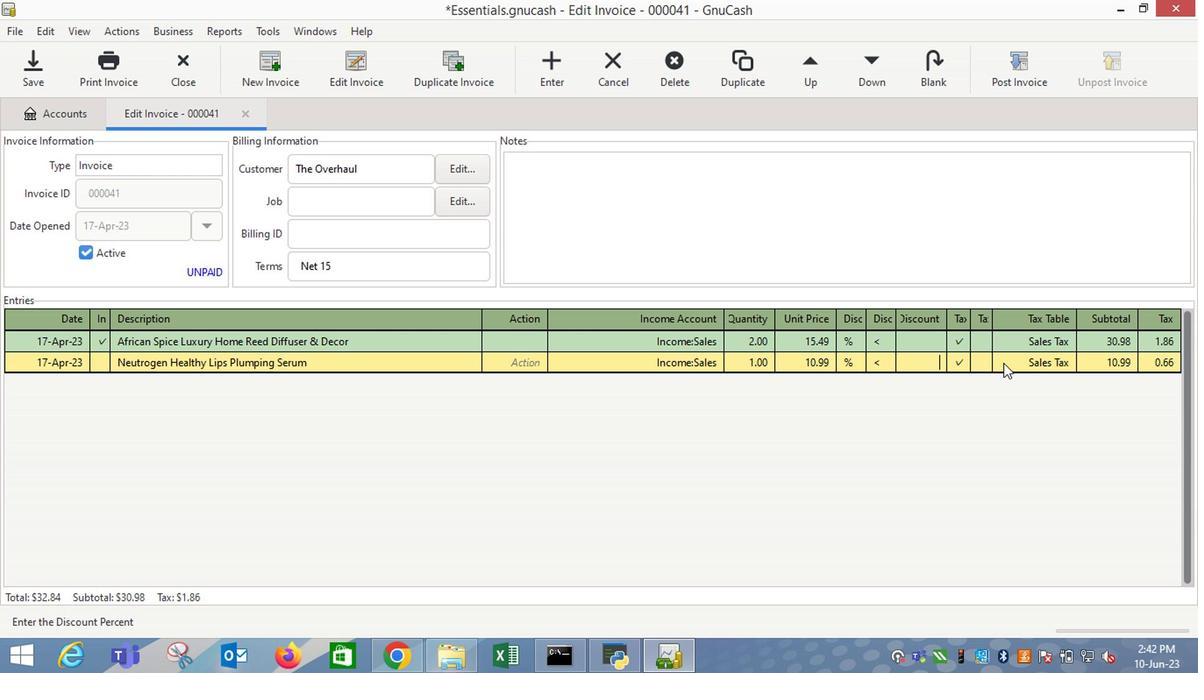 
Action: Mouse pressed left at (1018, 366)
Screenshot: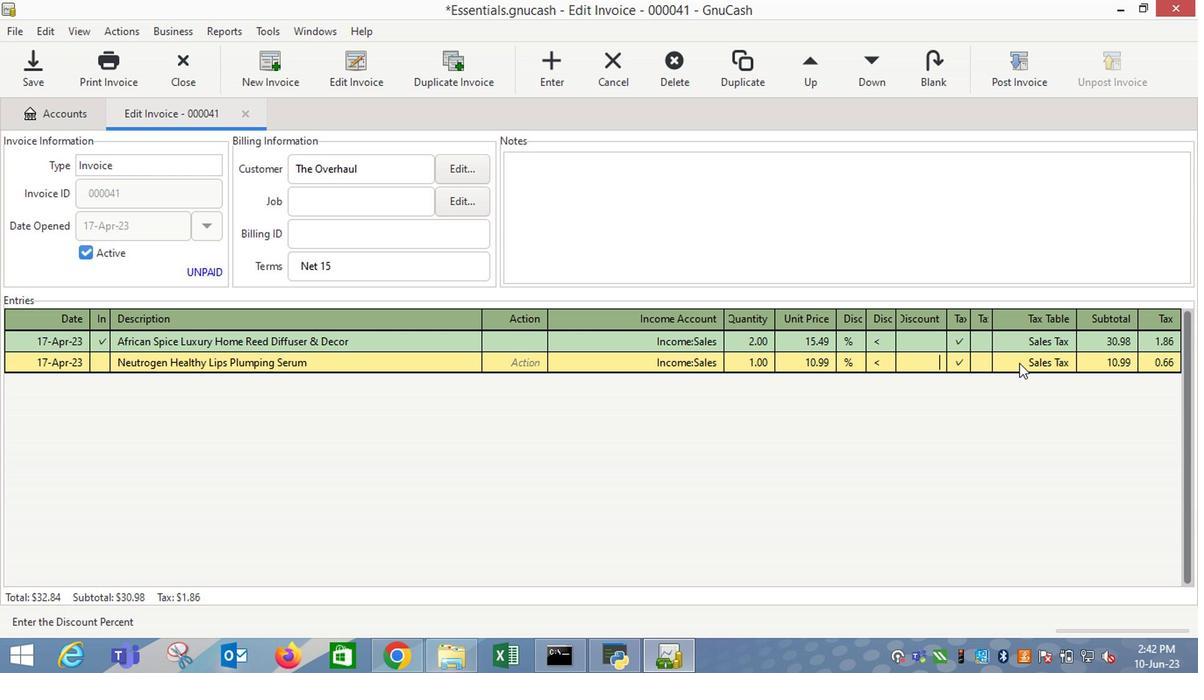 
Action: Mouse moved to (1034, 372)
Screenshot: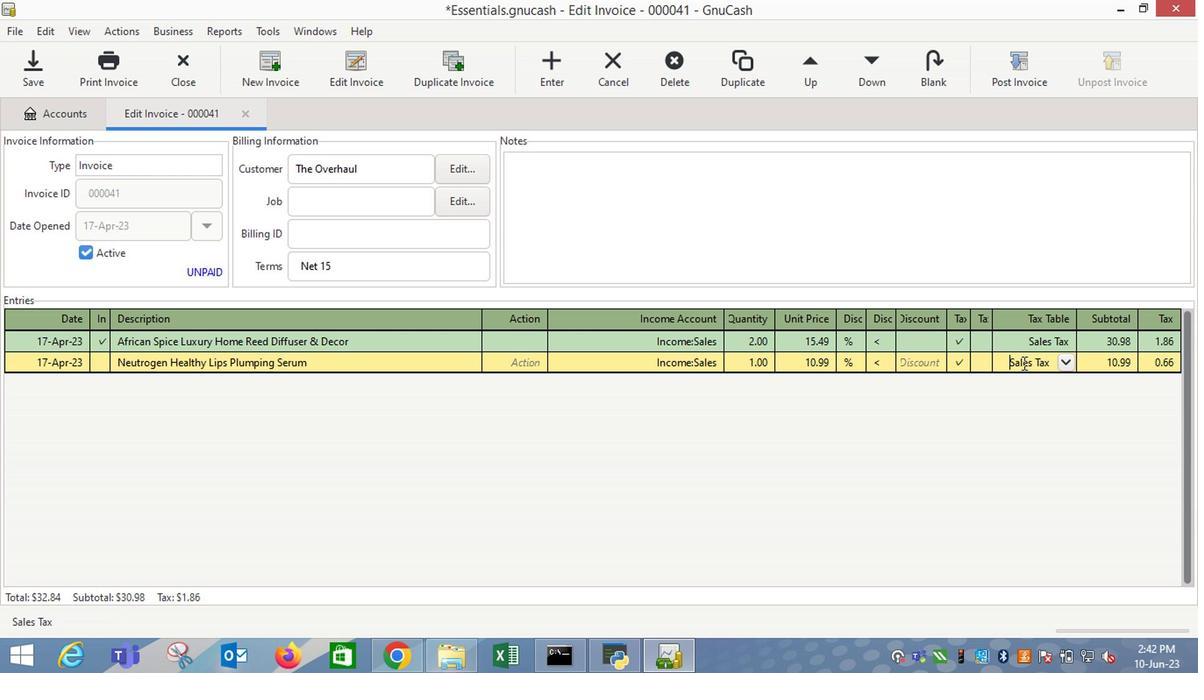 
Action: Key pressed <Key.enter>
Screenshot: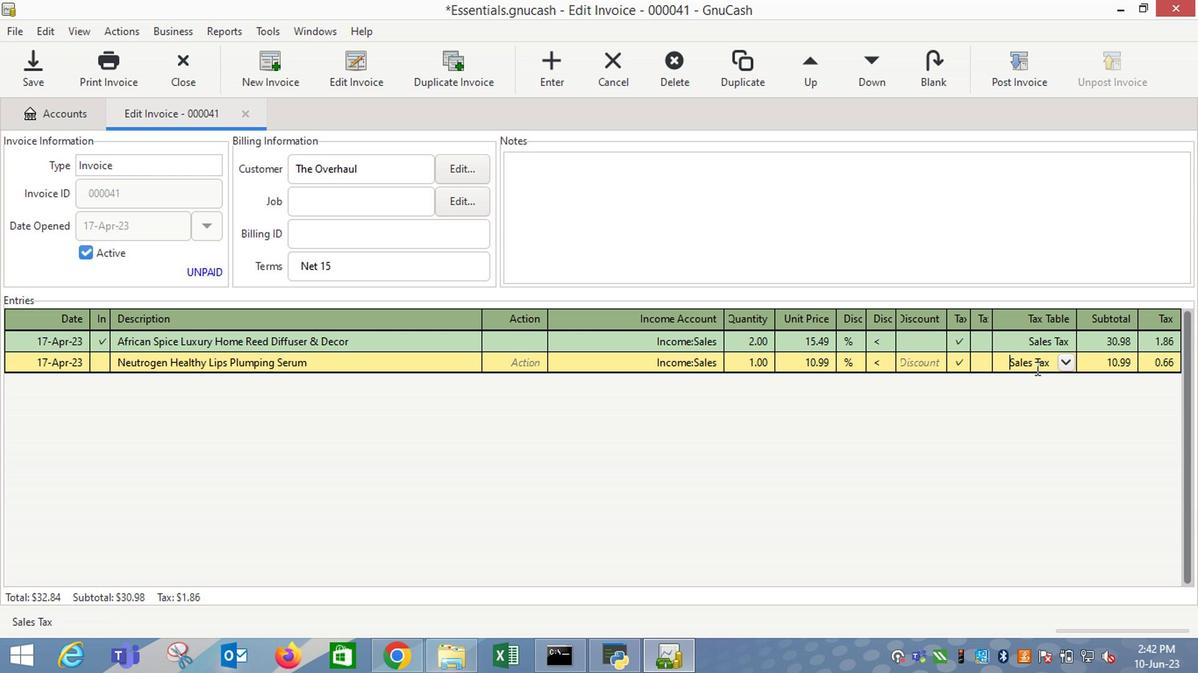 
Action: Mouse moved to (1027, 78)
Screenshot: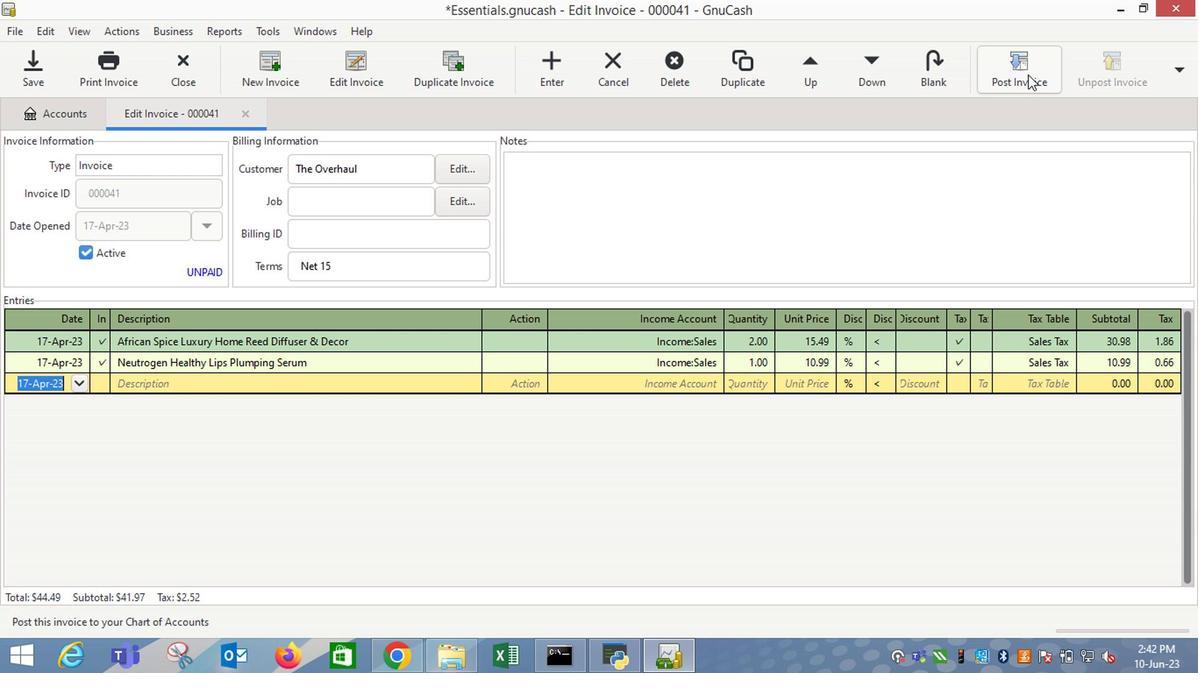 
Action: Mouse pressed left at (1027, 78)
Screenshot: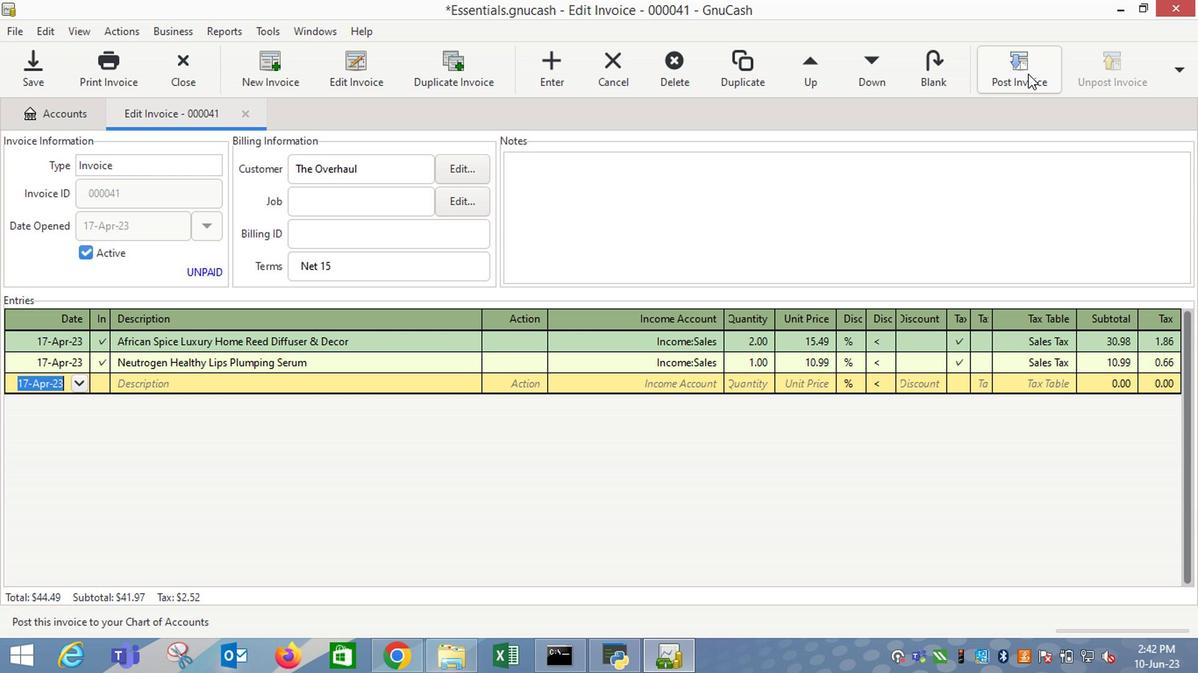 
Action: Mouse moved to (755, 298)
Screenshot: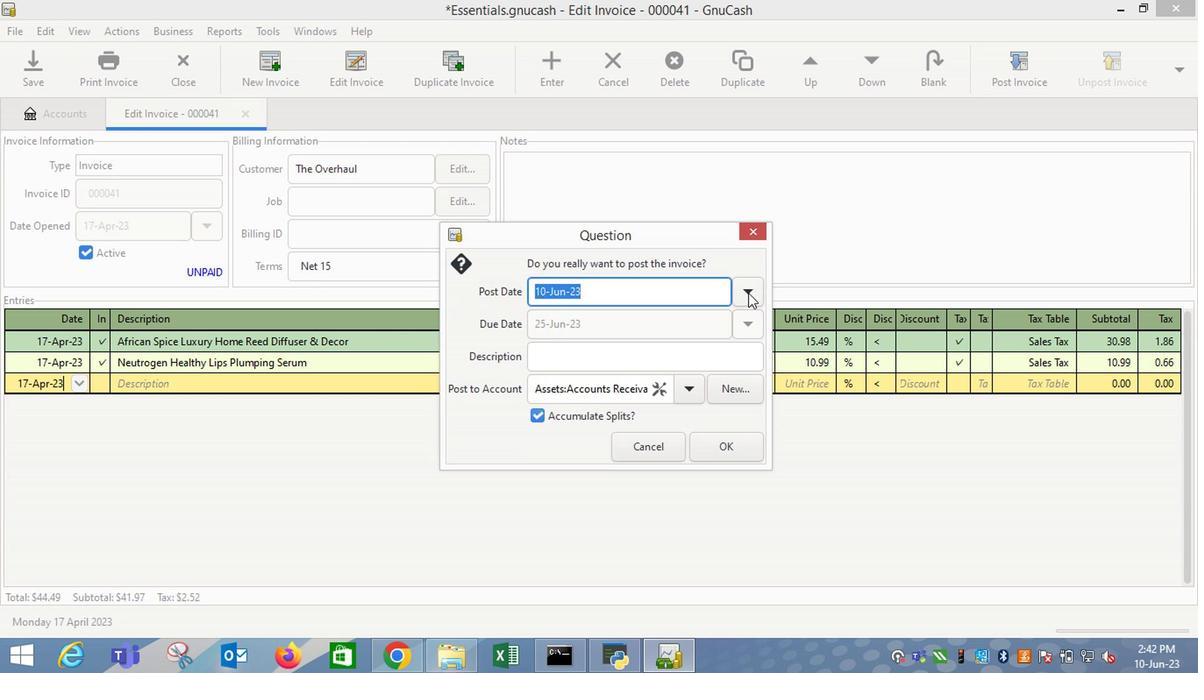 
Action: Mouse pressed left at (755, 298)
Screenshot: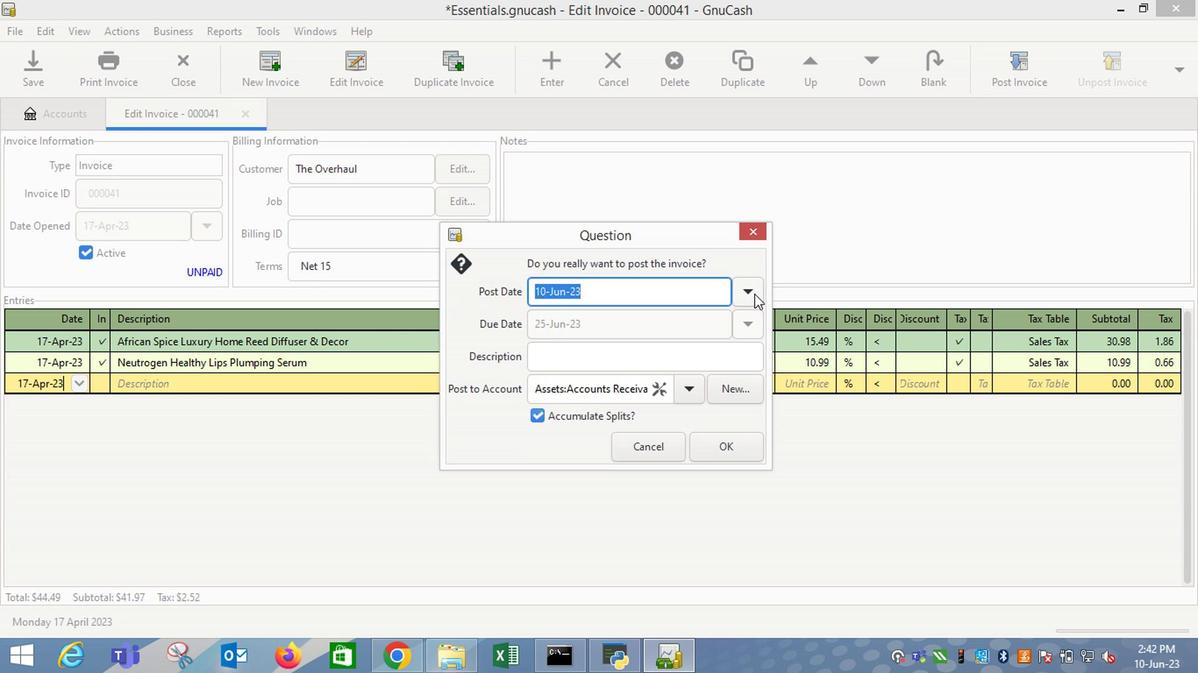 
Action: Mouse moved to (612, 321)
Screenshot: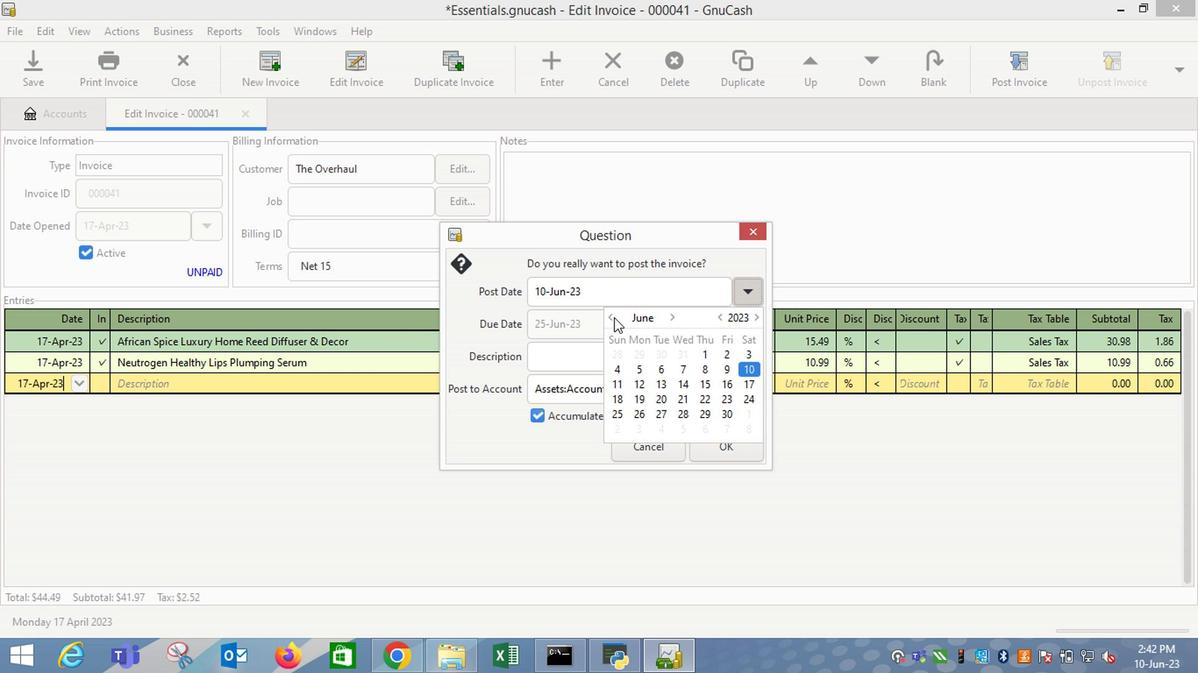 
Action: Mouse pressed left at (612, 321)
Screenshot: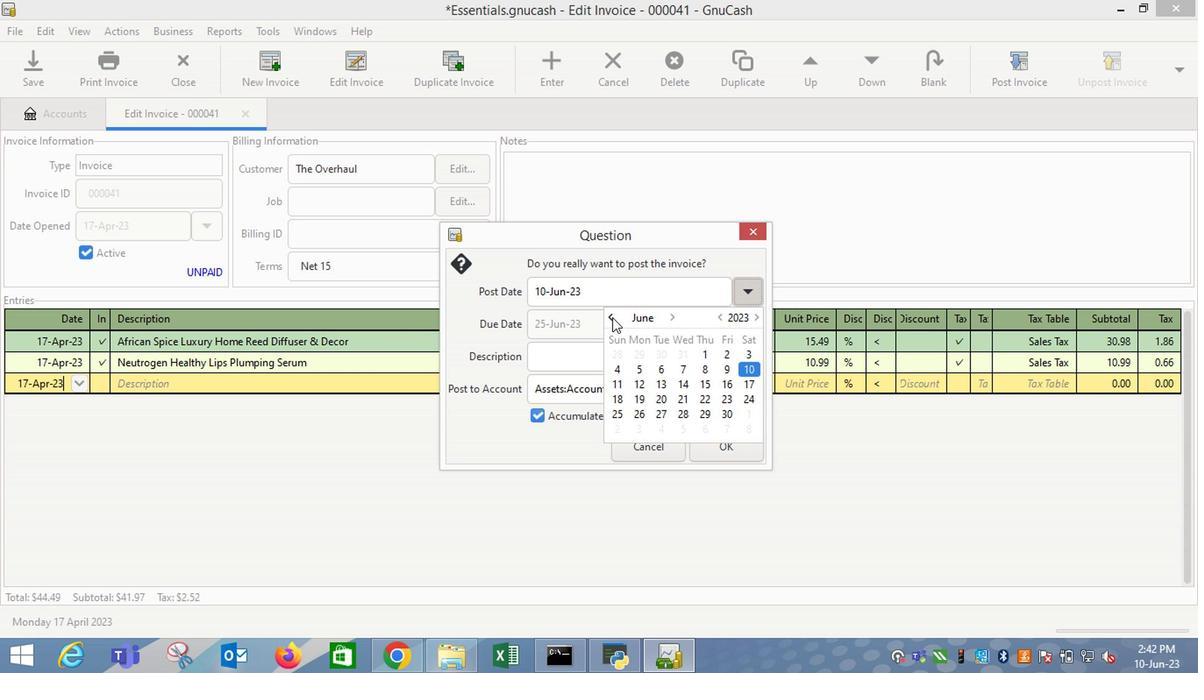 
Action: Mouse pressed left at (612, 321)
Screenshot: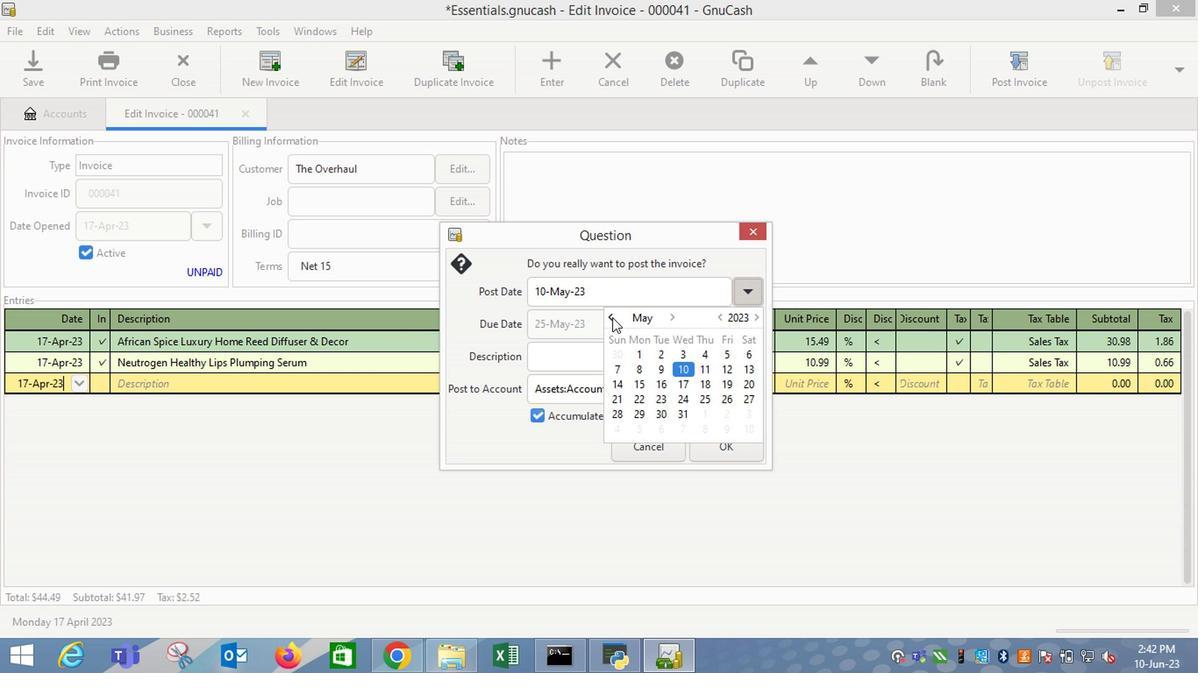 
Action: Mouse moved to (640, 403)
Screenshot: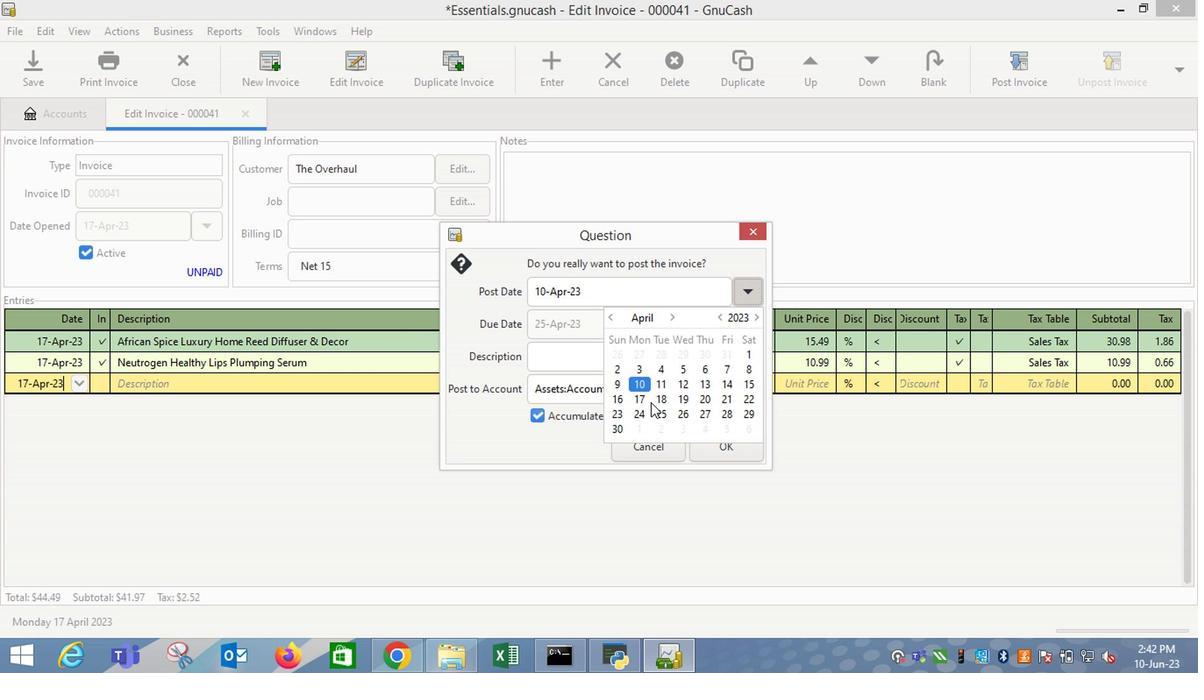 
Action: Mouse pressed left at (640, 403)
Screenshot: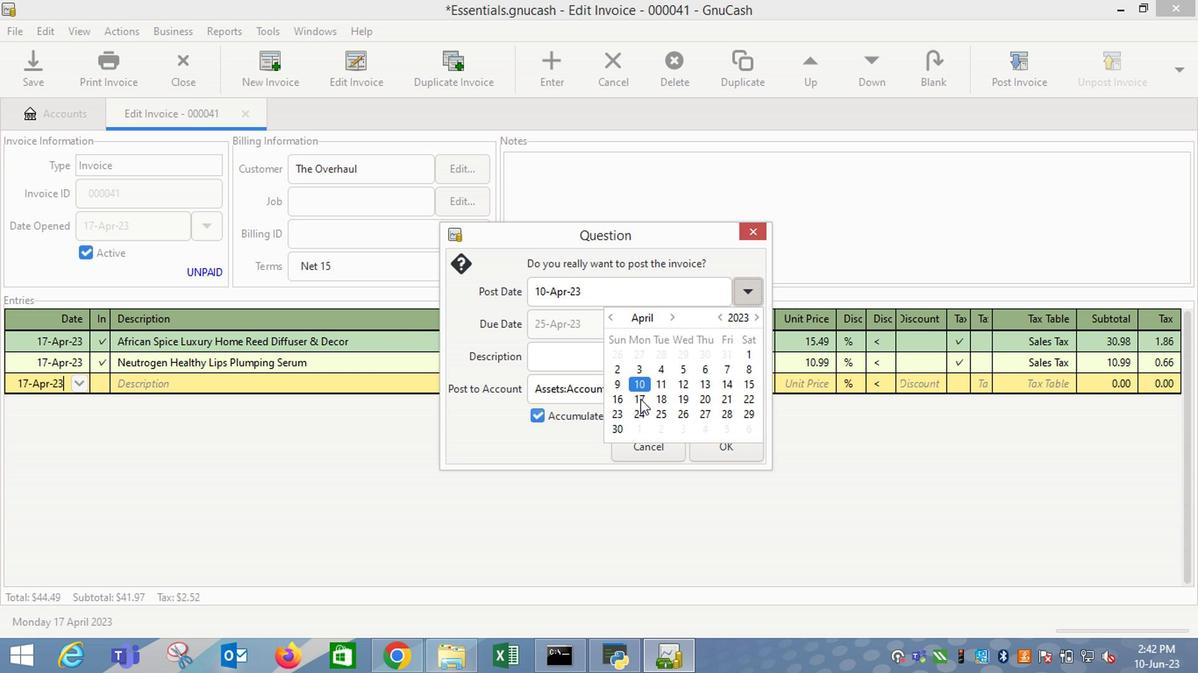 
Action: Mouse moved to (563, 357)
Screenshot: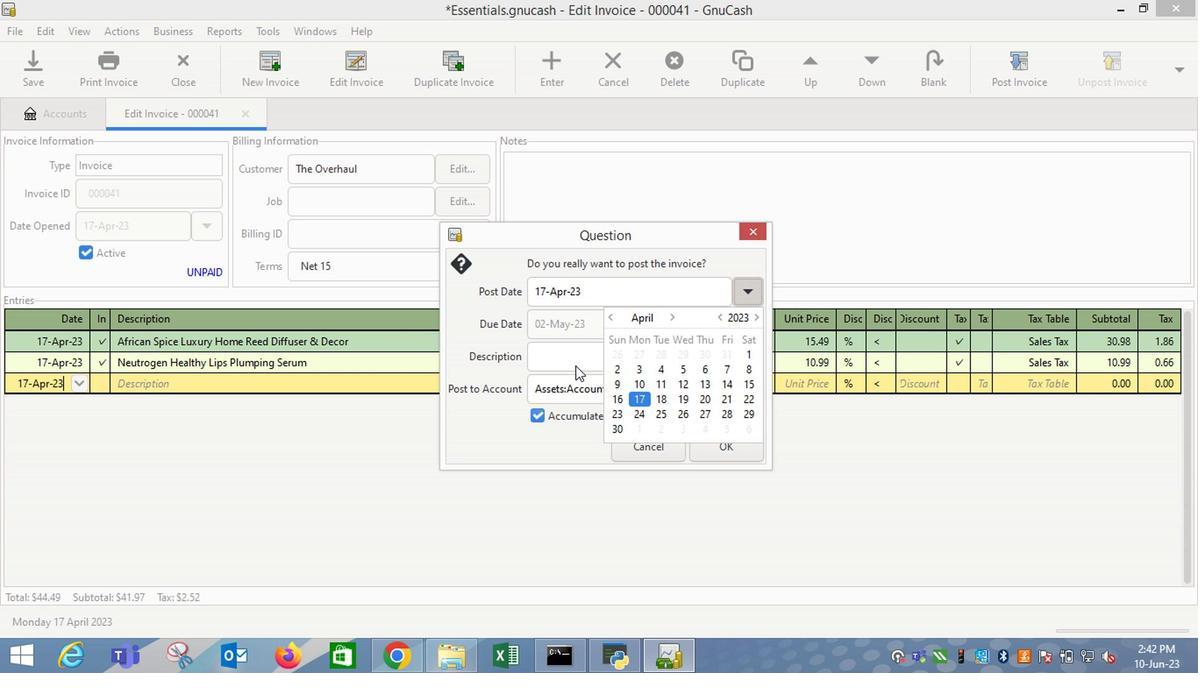 
Action: Mouse pressed left at (563, 357)
Screenshot: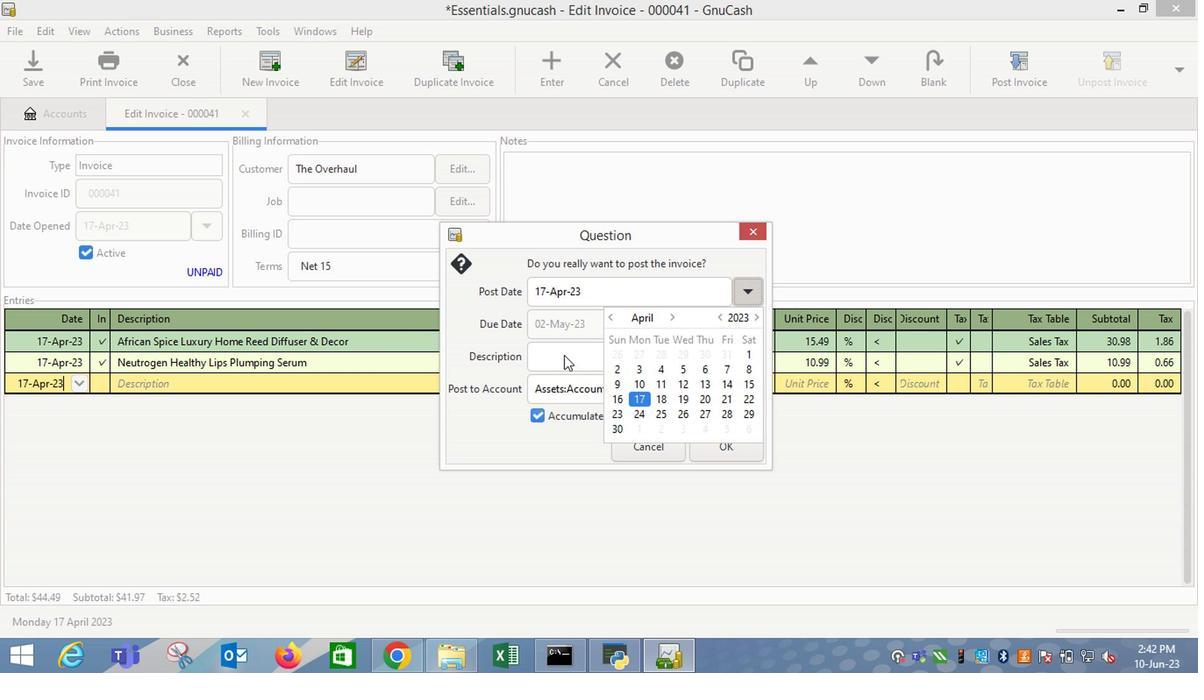 
Action: Mouse moved to (718, 449)
Screenshot: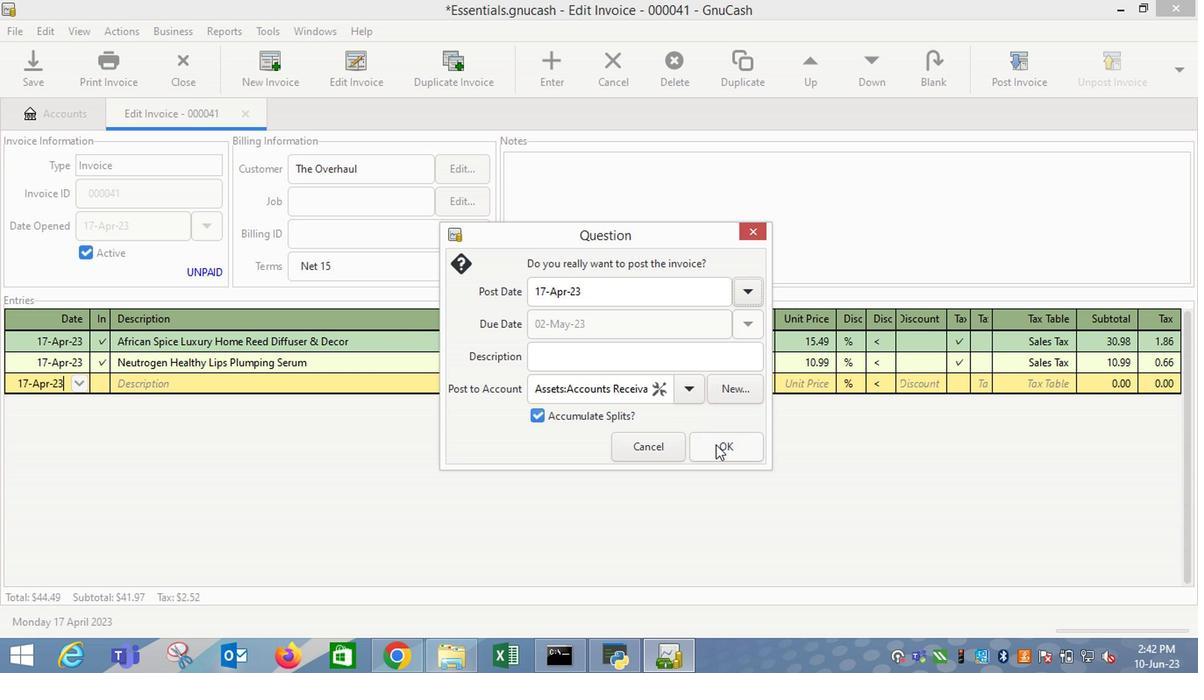 
Action: Mouse pressed left at (718, 449)
Screenshot: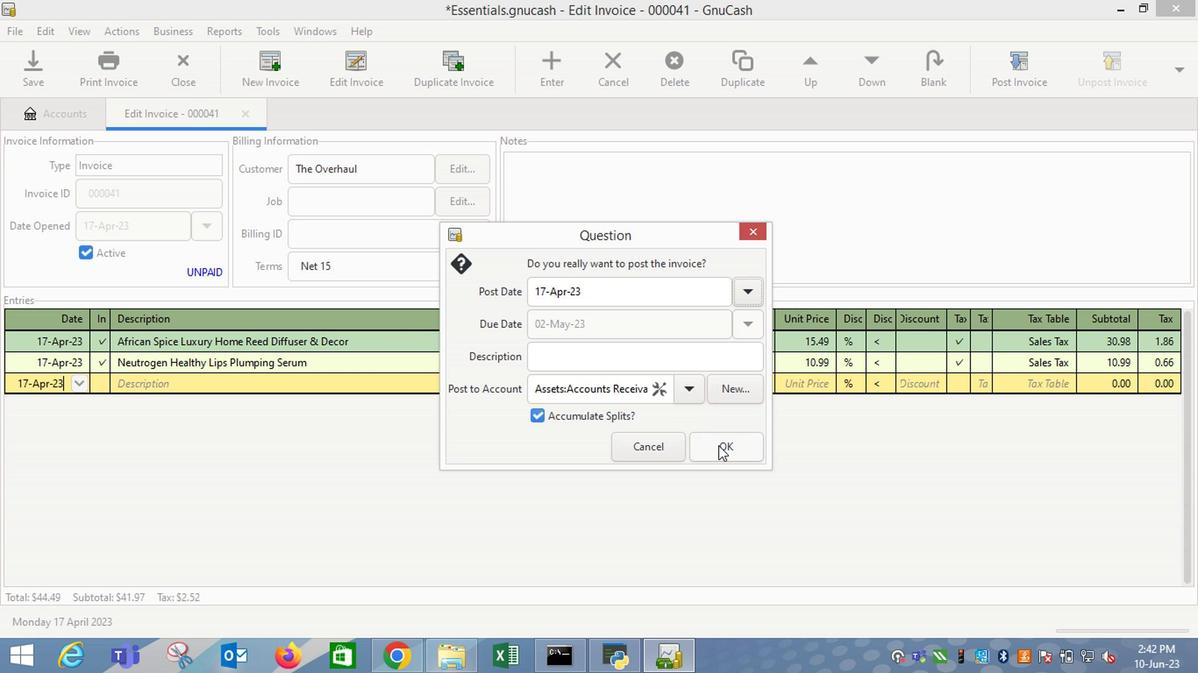
Action: Mouse moved to (1134, 68)
Screenshot: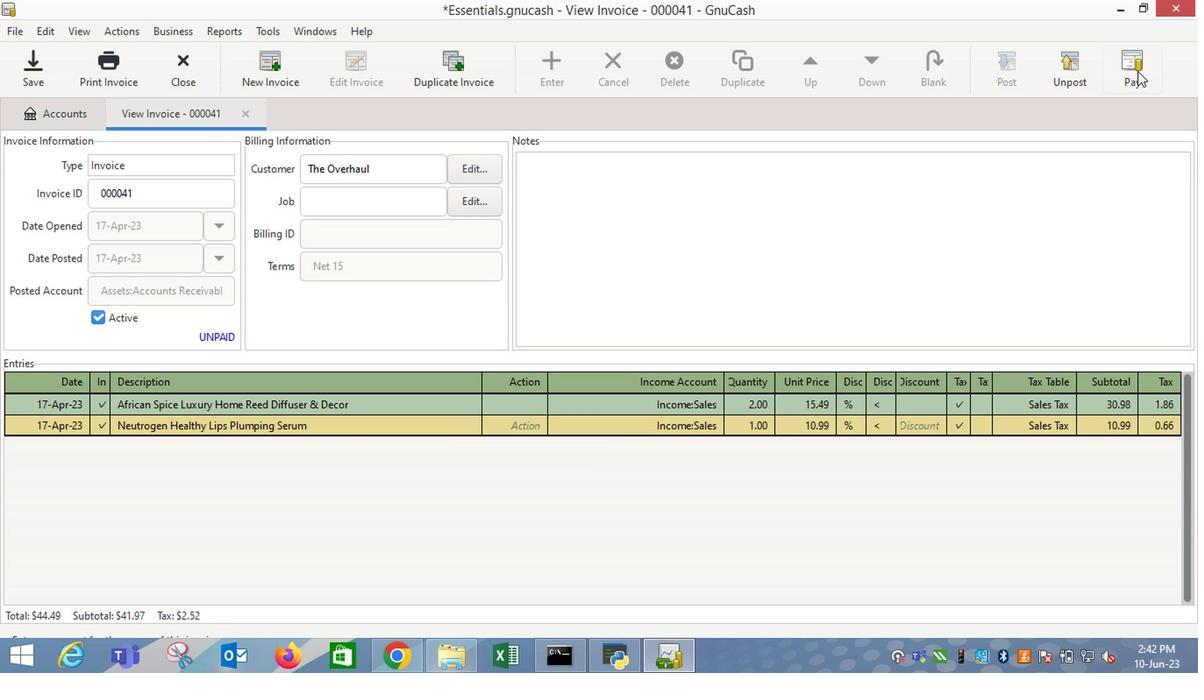 
Action: Mouse pressed left at (1134, 68)
Screenshot: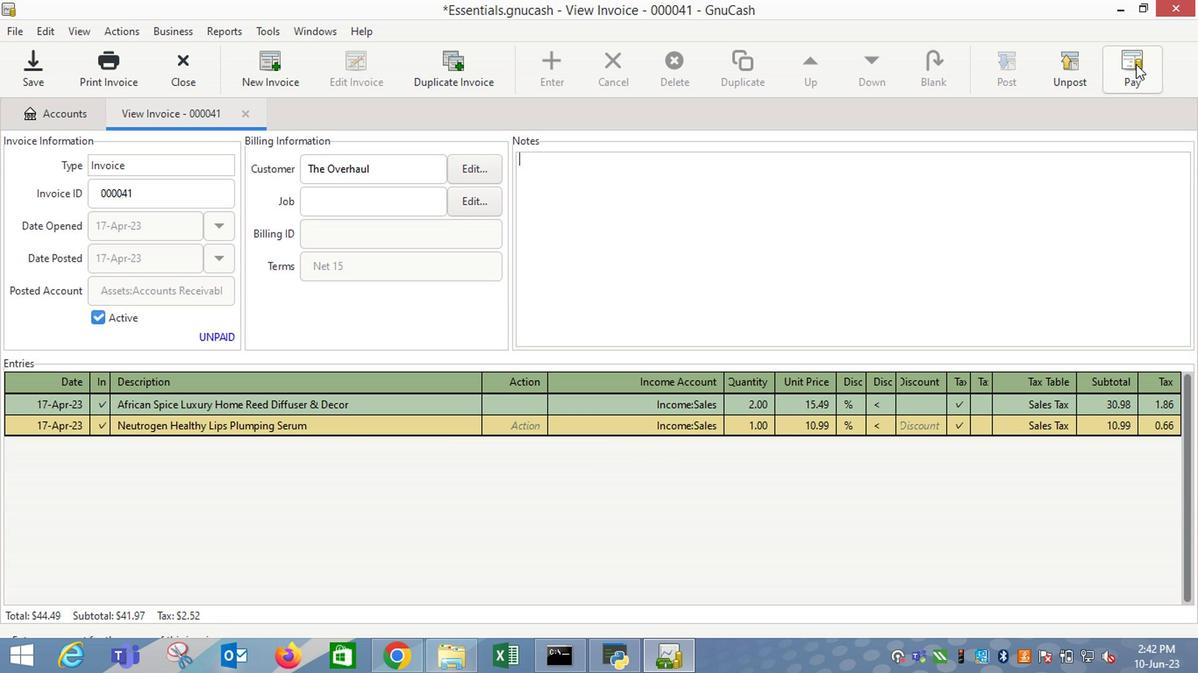
Action: Mouse moved to (532, 346)
Screenshot: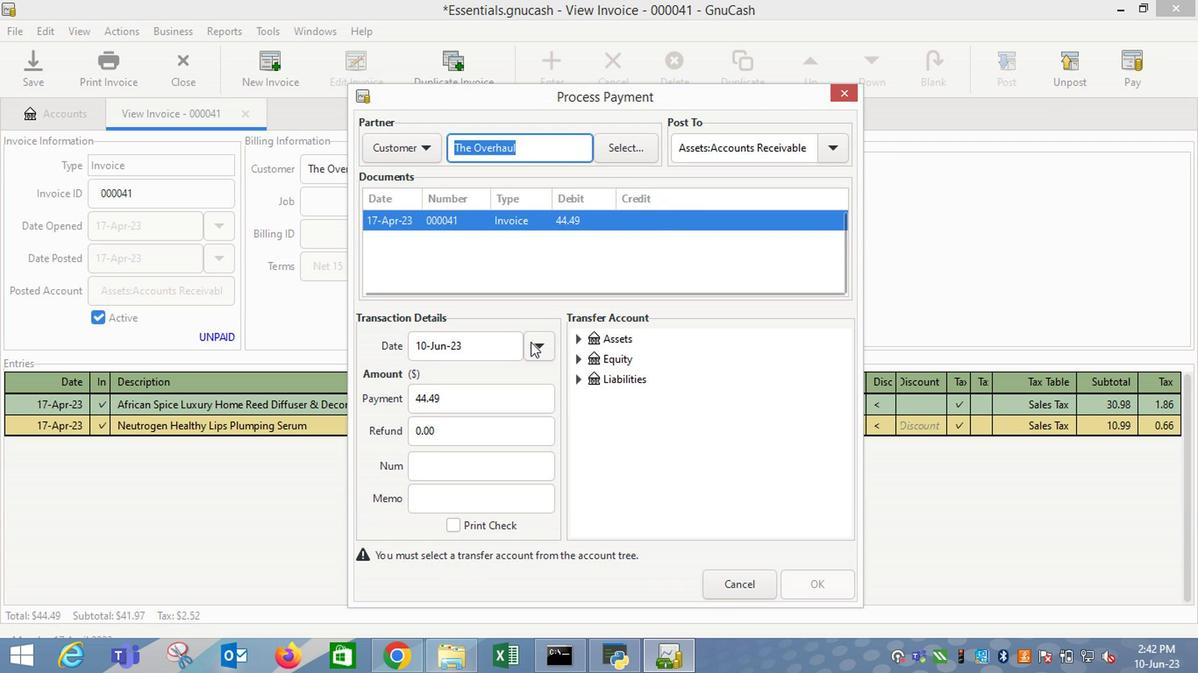 
Action: Mouse pressed left at (532, 346)
Screenshot: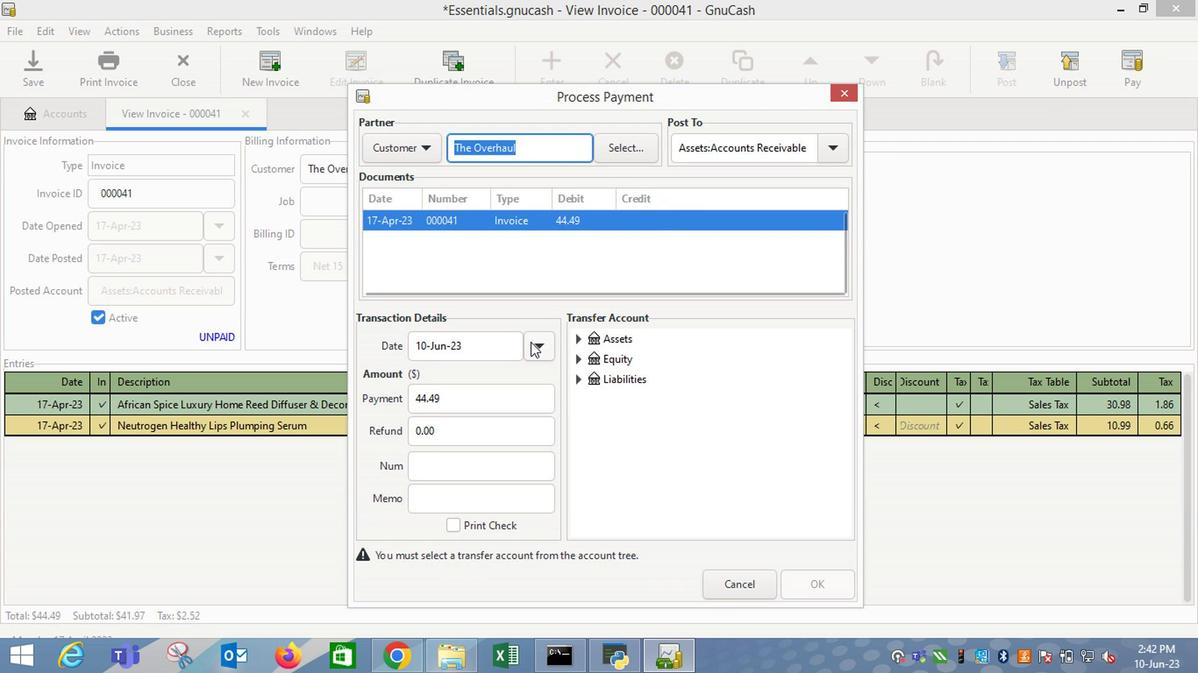 
Action: Mouse moved to (403, 375)
Screenshot: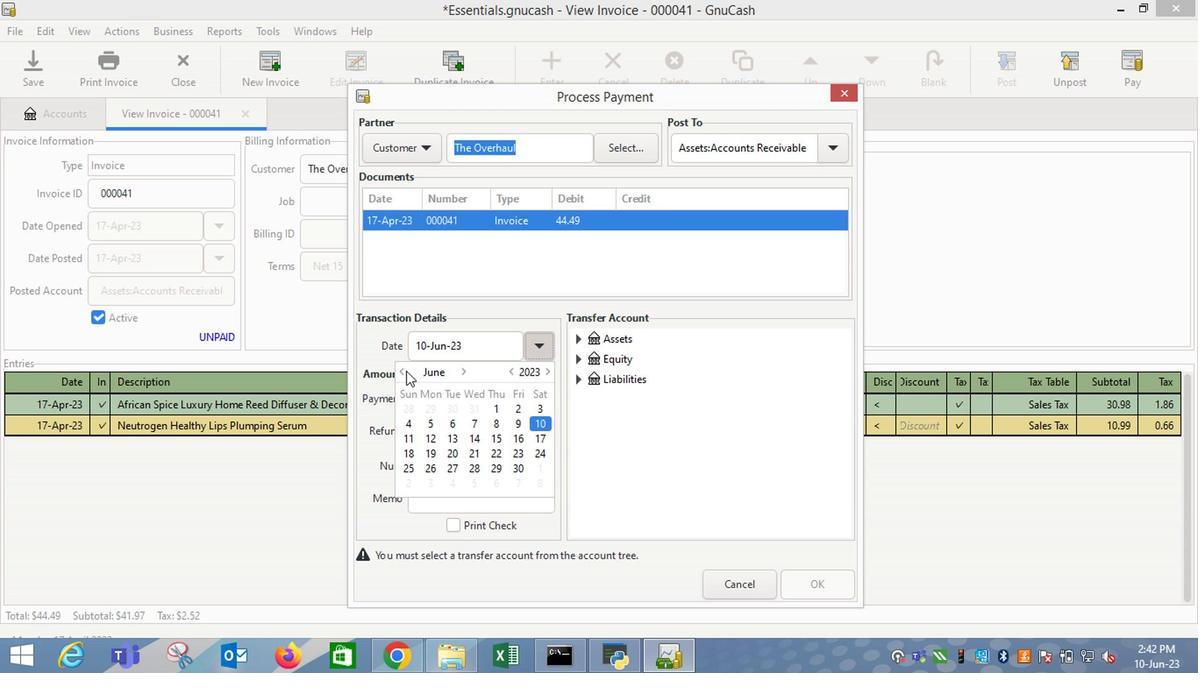 
Action: Mouse pressed left at (403, 375)
Screenshot: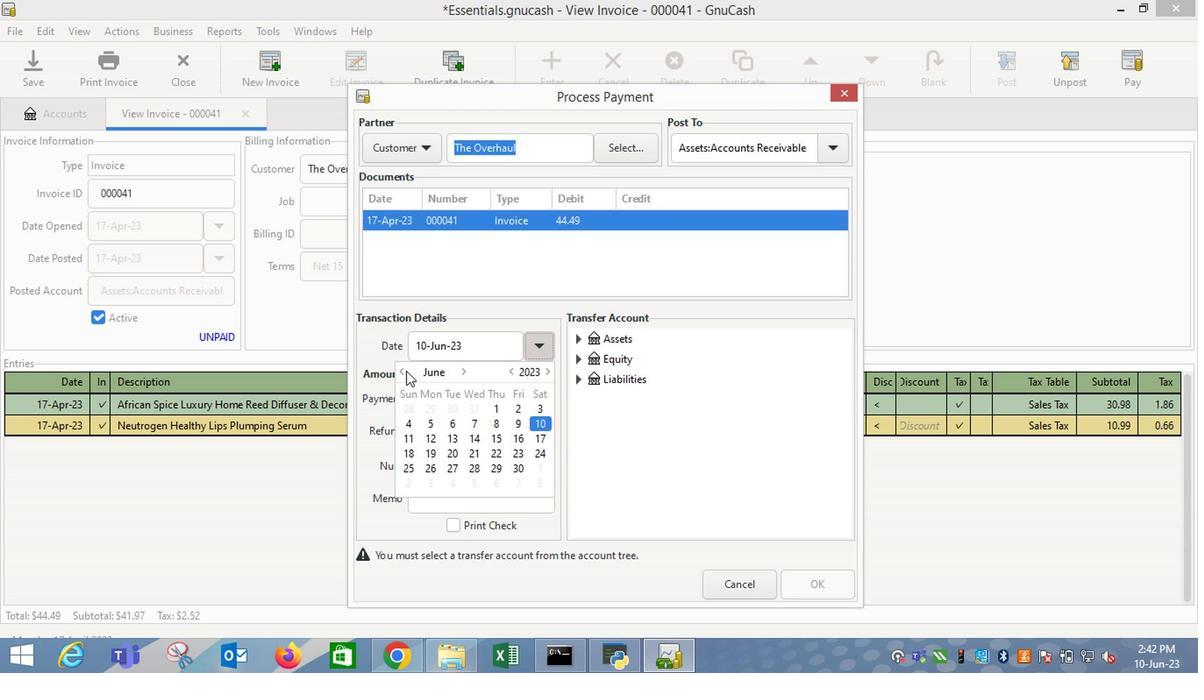 
Action: Mouse moved to (431, 410)
Screenshot: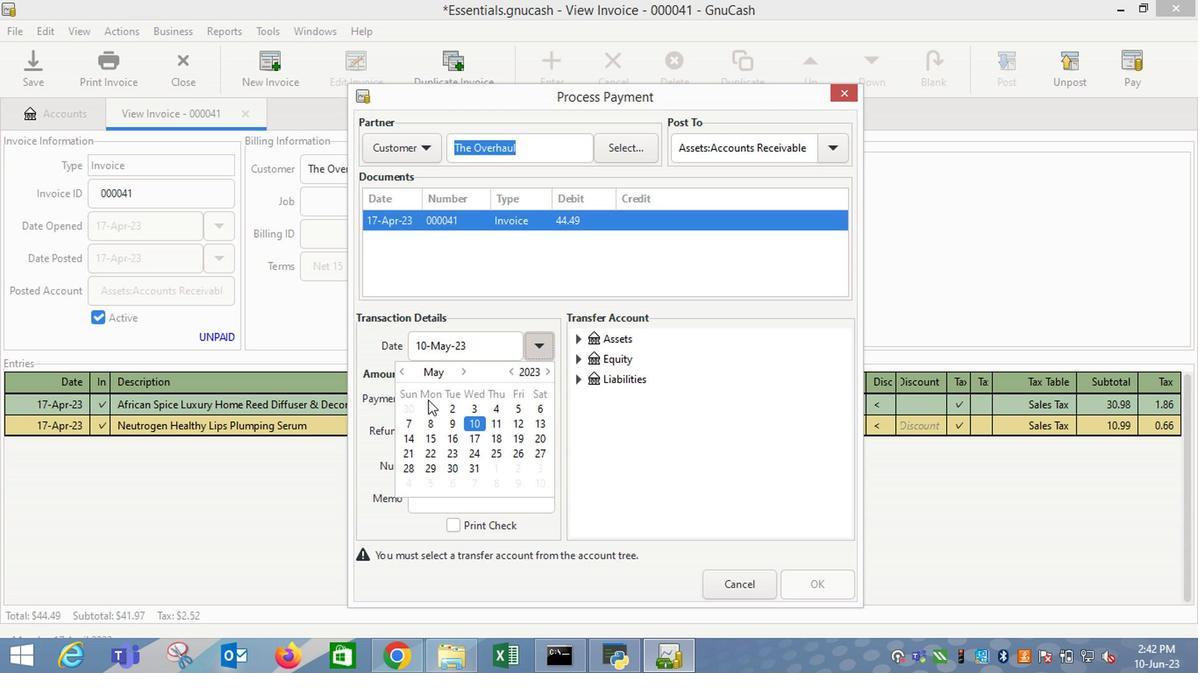 
Action: Mouse pressed left at (431, 410)
Screenshot: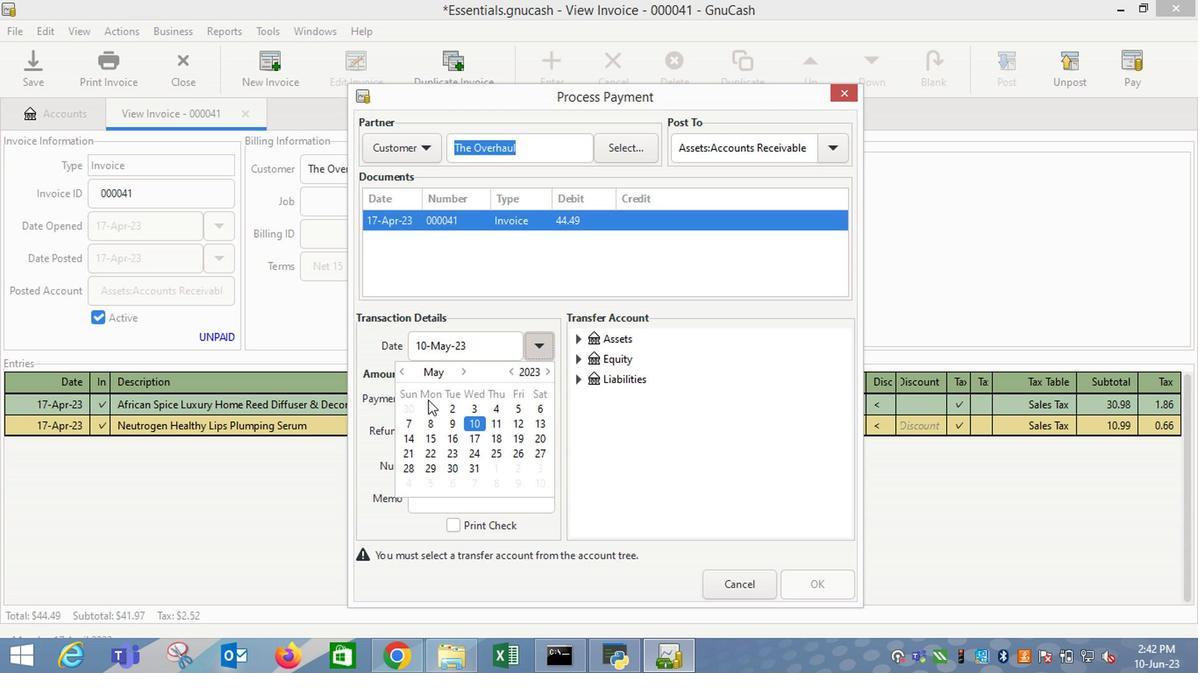 
Action: Mouse moved to (618, 423)
Screenshot: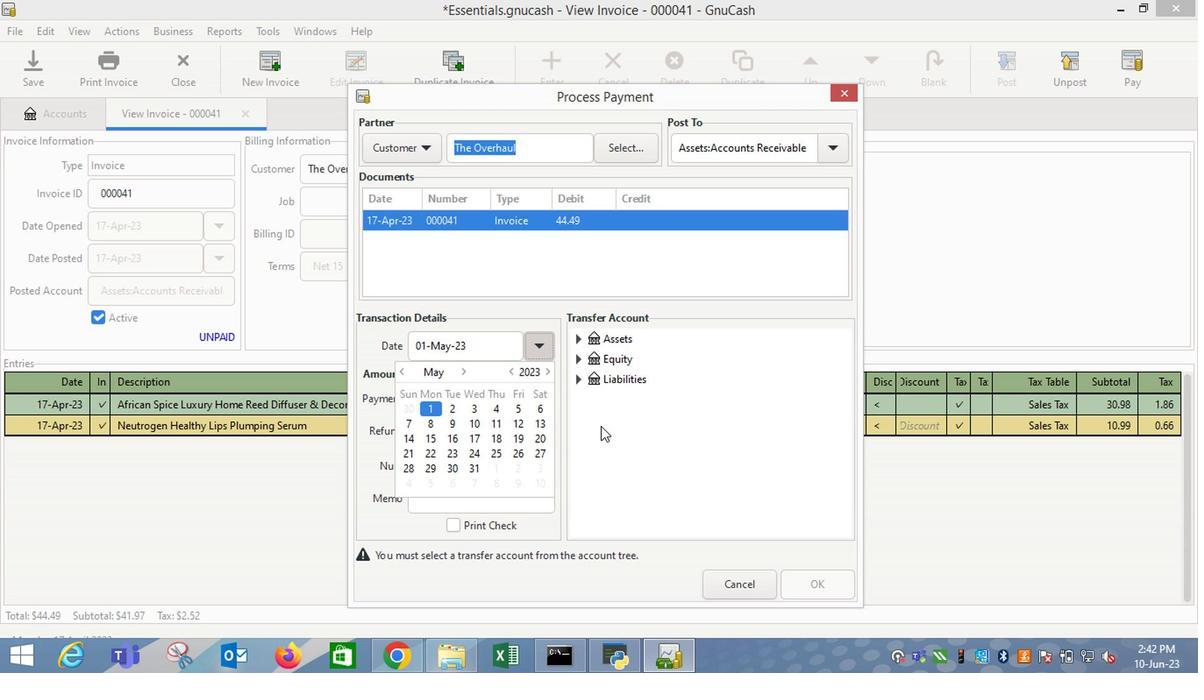 
Action: Mouse pressed left at (618, 423)
Screenshot: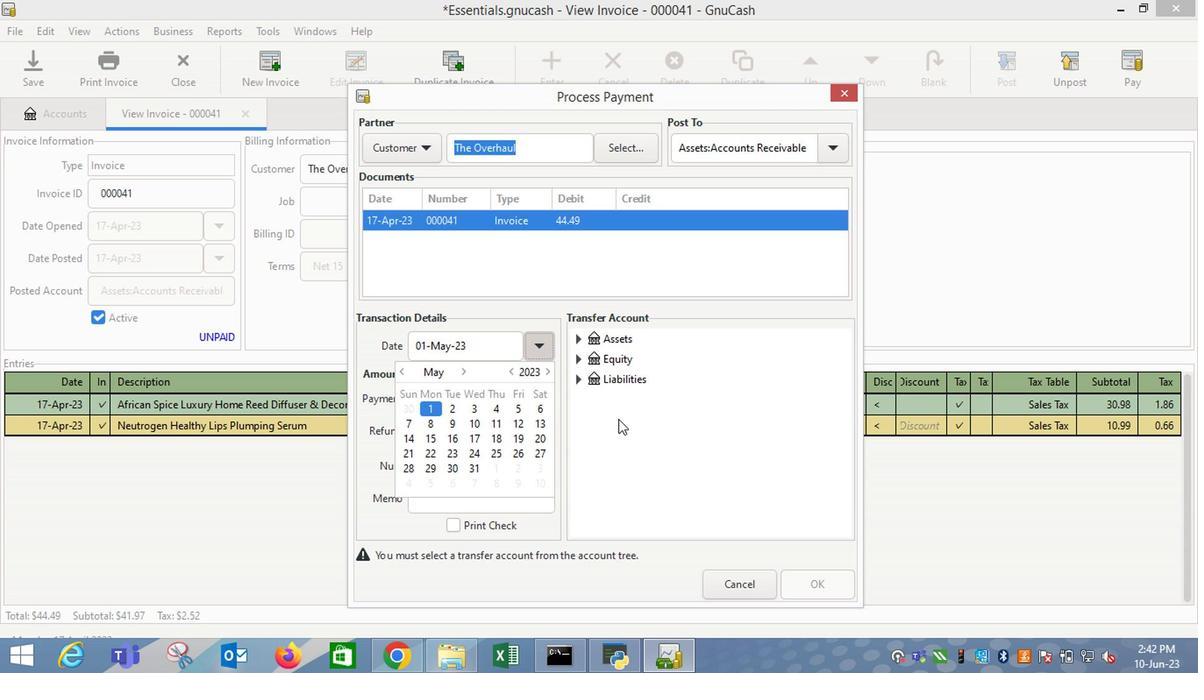 
Action: Mouse moved to (582, 346)
Screenshot: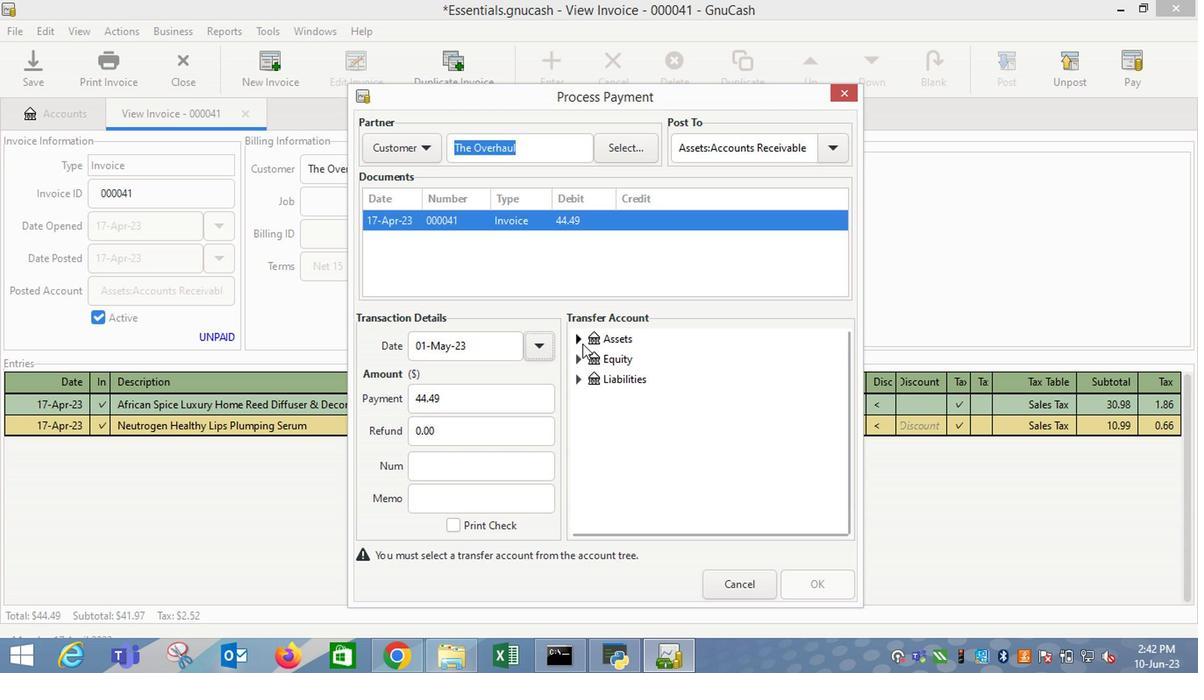 
Action: Mouse pressed left at (582, 346)
Screenshot: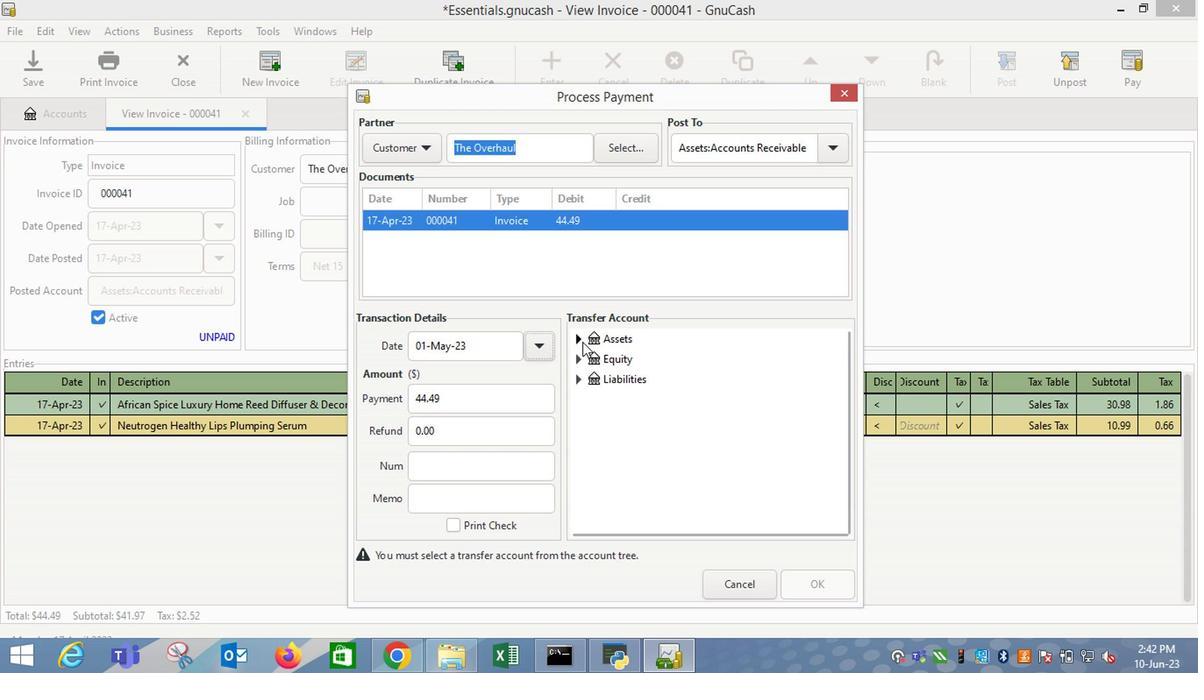 
Action: Mouse moved to (596, 365)
Screenshot: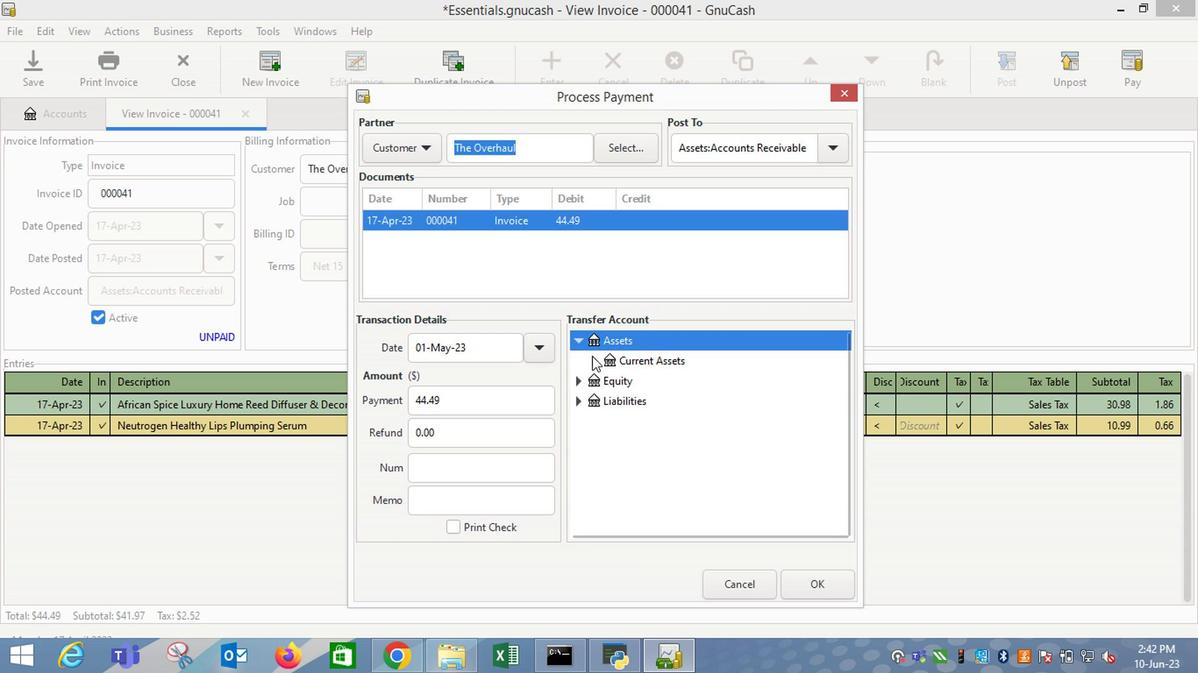 
Action: Mouse pressed left at (596, 365)
Screenshot: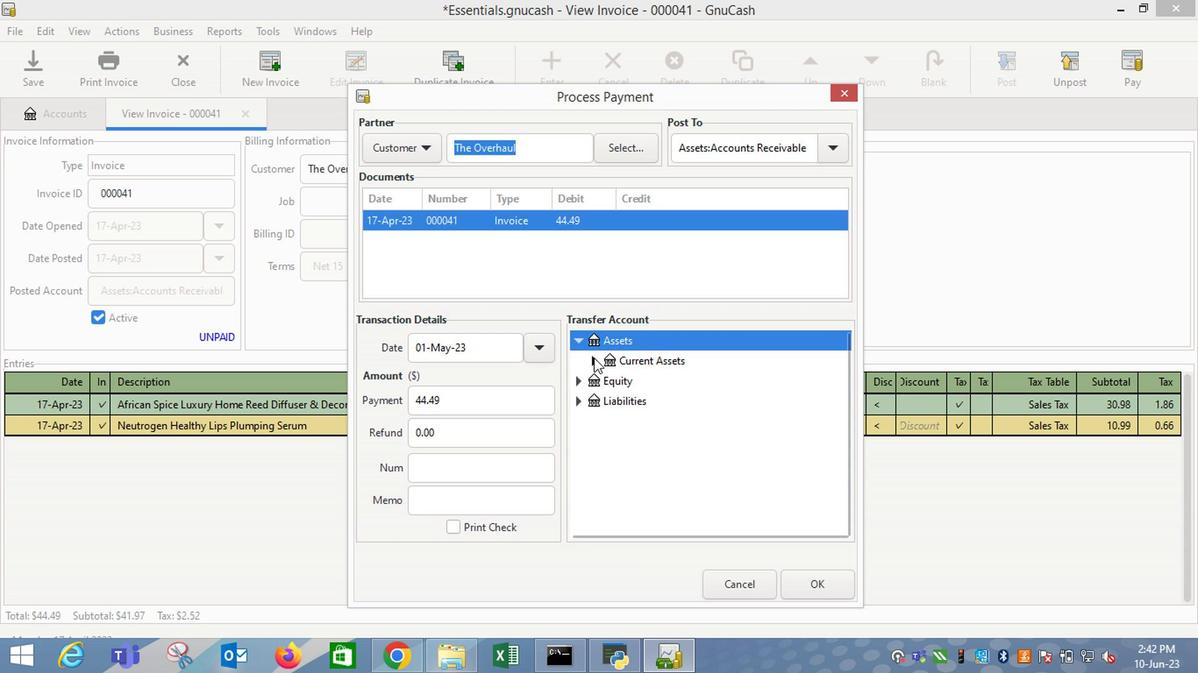 
Action: Mouse moved to (631, 386)
Screenshot: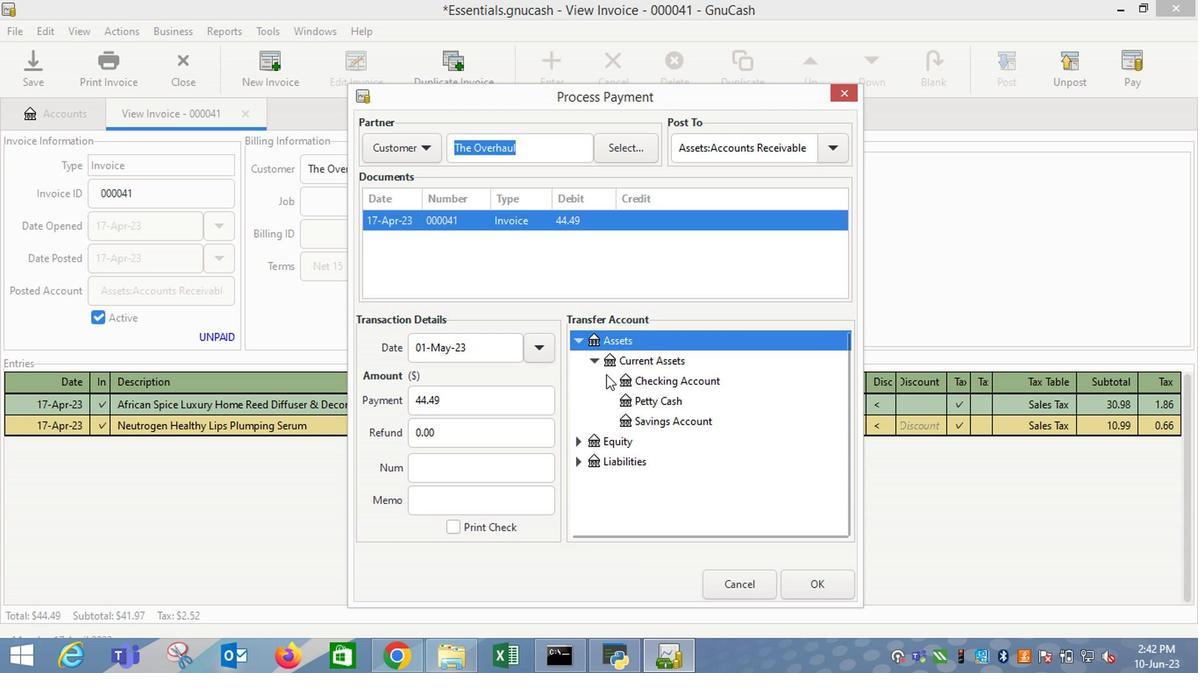 
Action: Mouse pressed left at (631, 386)
Screenshot: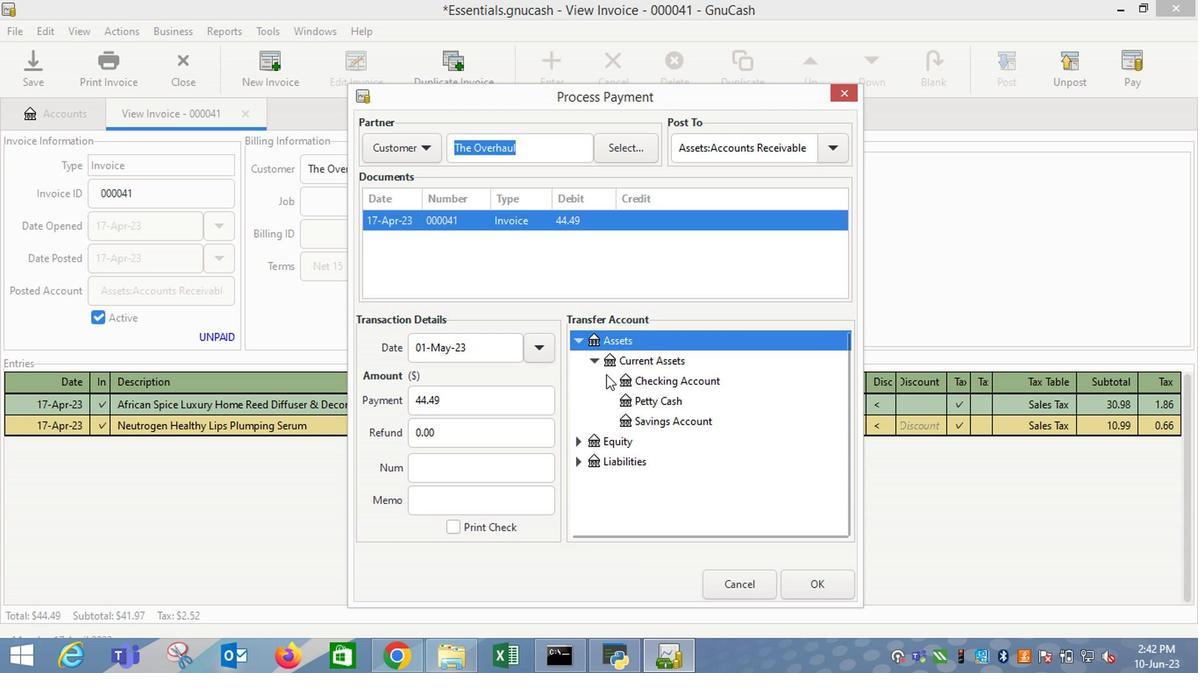 
Action: Mouse moved to (829, 587)
Screenshot: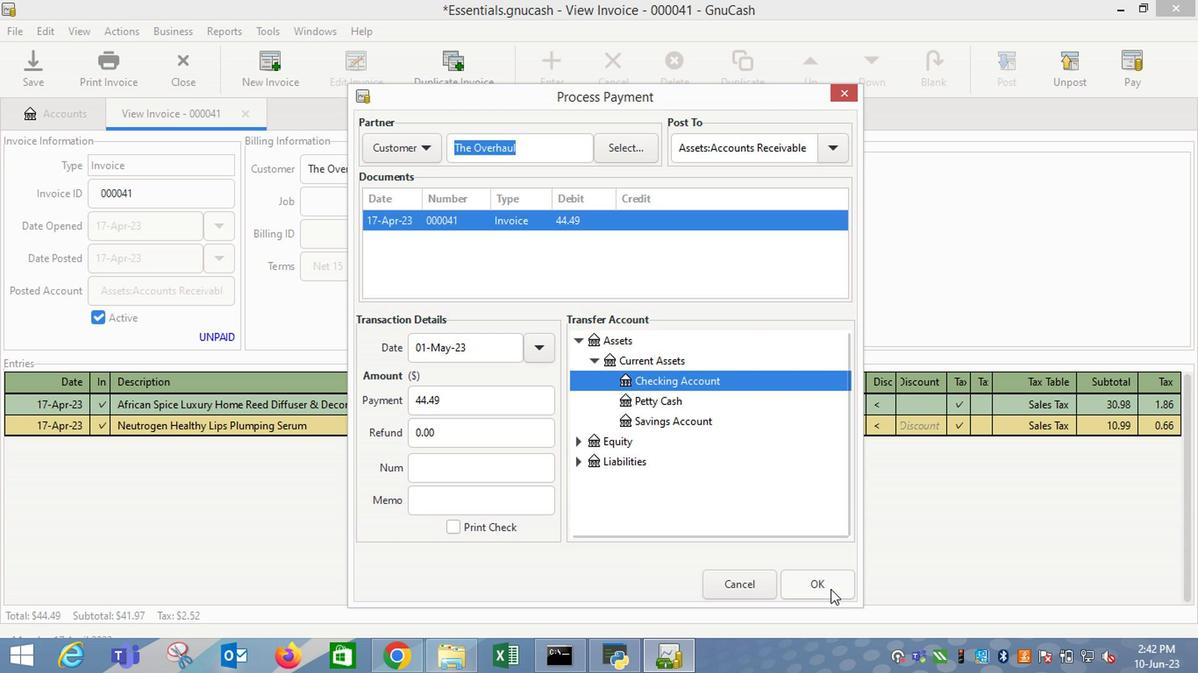 
Action: Mouse pressed left at (829, 587)
Screenshot: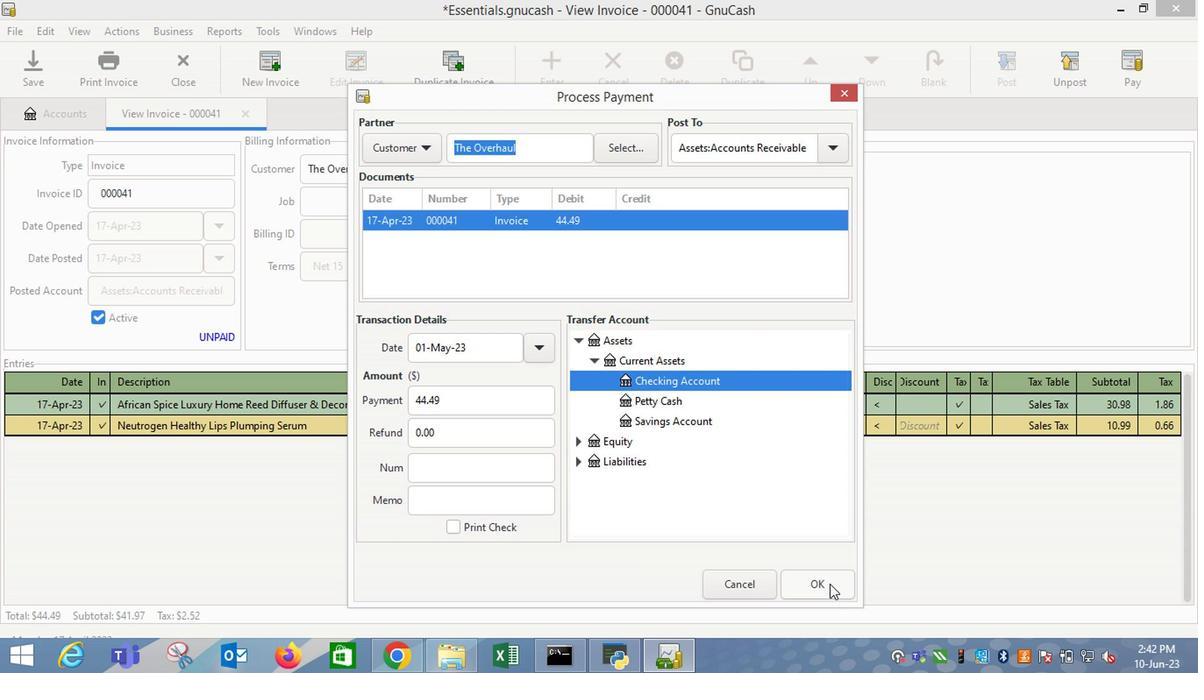 
Action: Mouse moved to (131, 69)
Screenshot: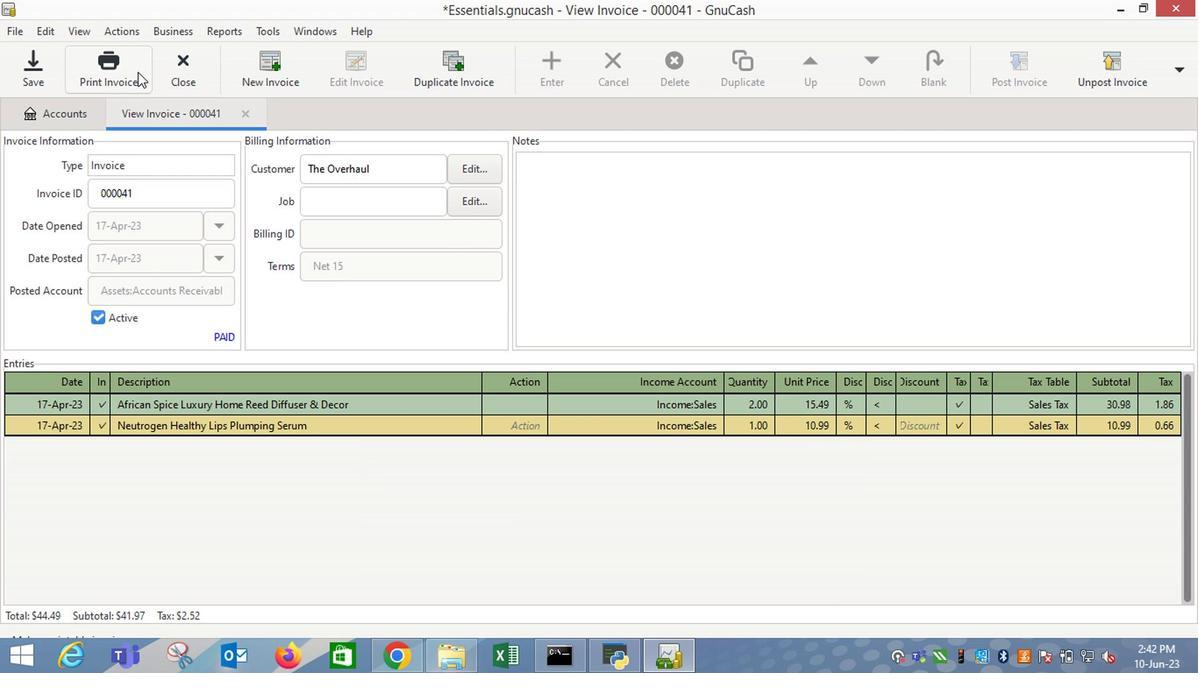 
Action: Mouse pressed left at (131, 69)
Screenshot: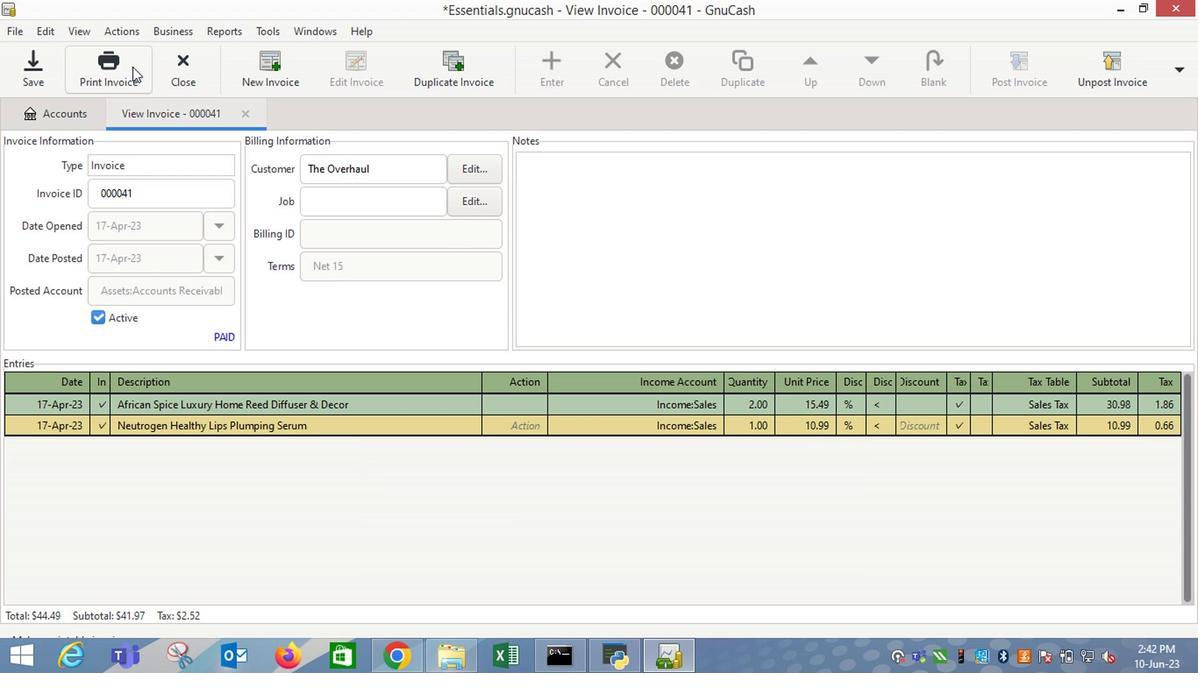 
Action: Mouse moved to (491, 283)
Screenshot: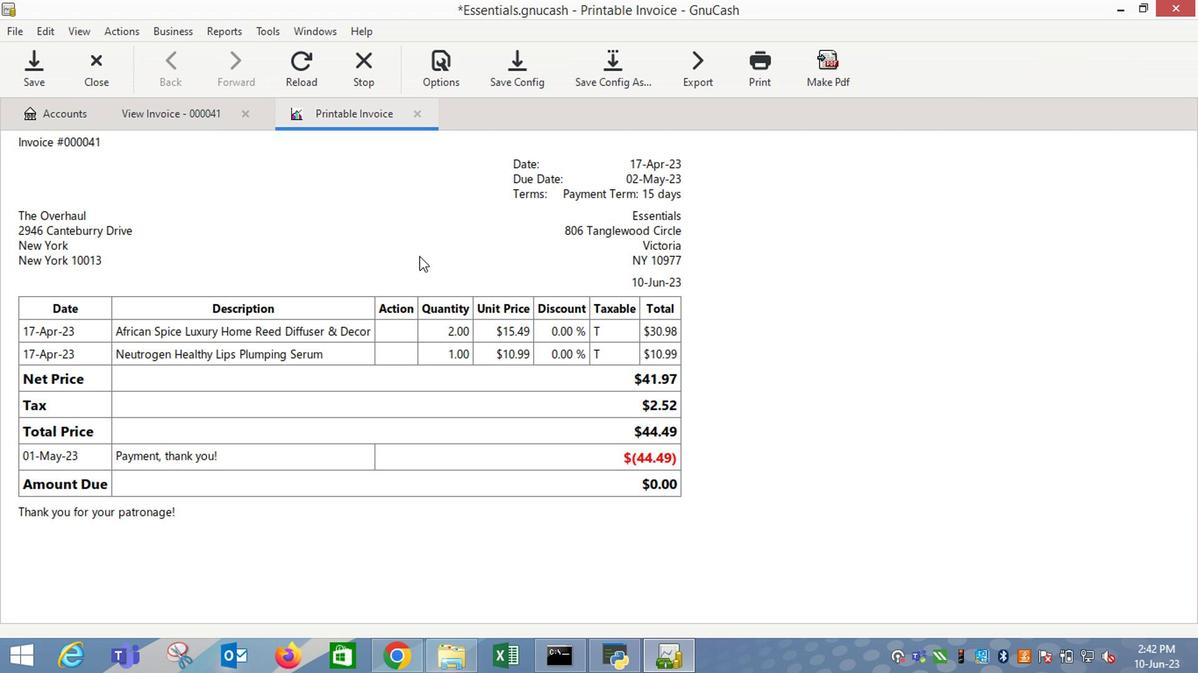 
